 Task: Send an email with the signature Jennifer Adams with the subject Thank you for accepting our job offer and the message I would appreciate it if you could send me the updated budget report. from softage.8@softage.net to softage.2@softage.net and move the email from Sent Items to the folder Financial aid
Action: Mouse moved to (70, 138)
Screenshot: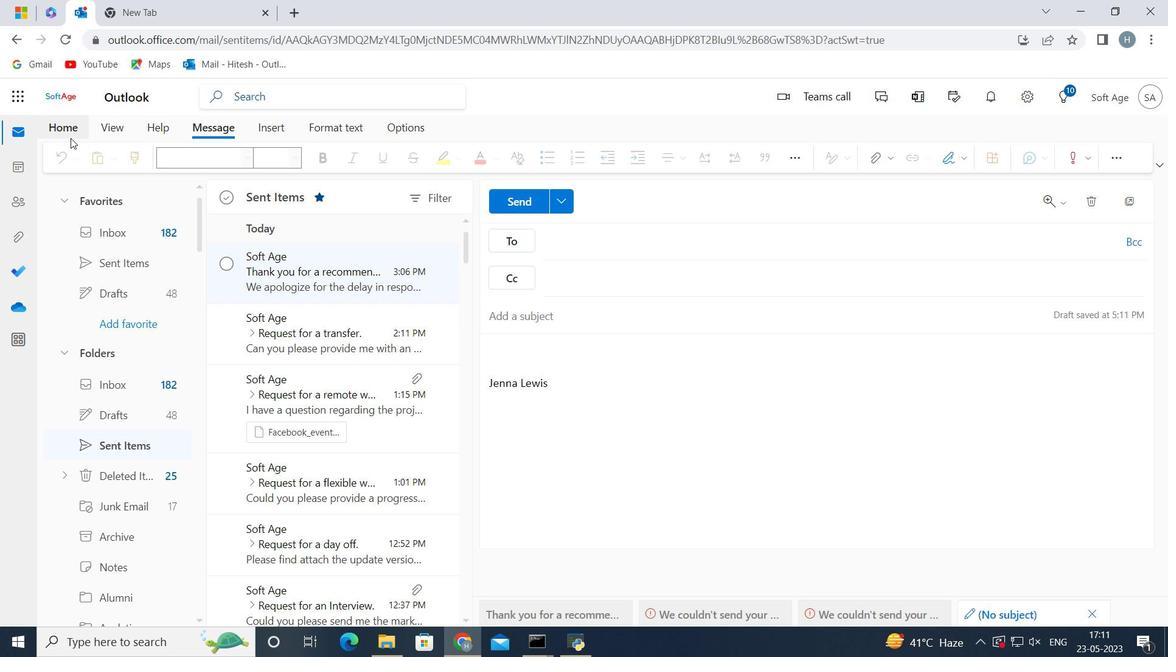 
Action: Mouse pressed left at (70, 138)
Screenshot: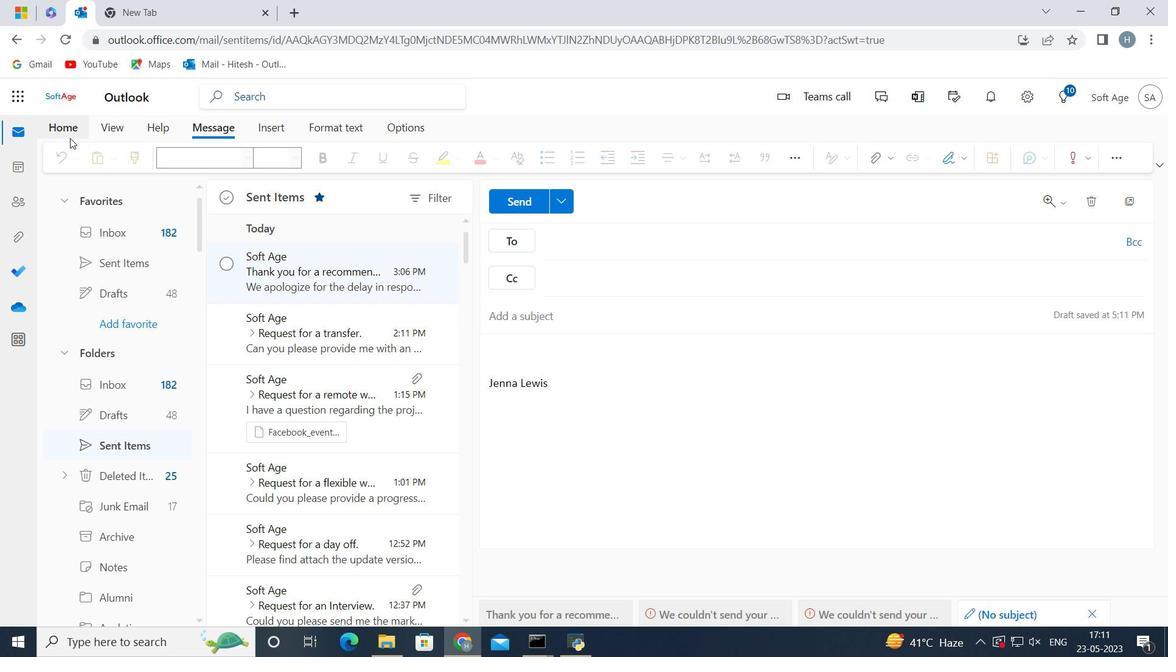 
Action: Mouse moved to (120, 160)
Screenshot: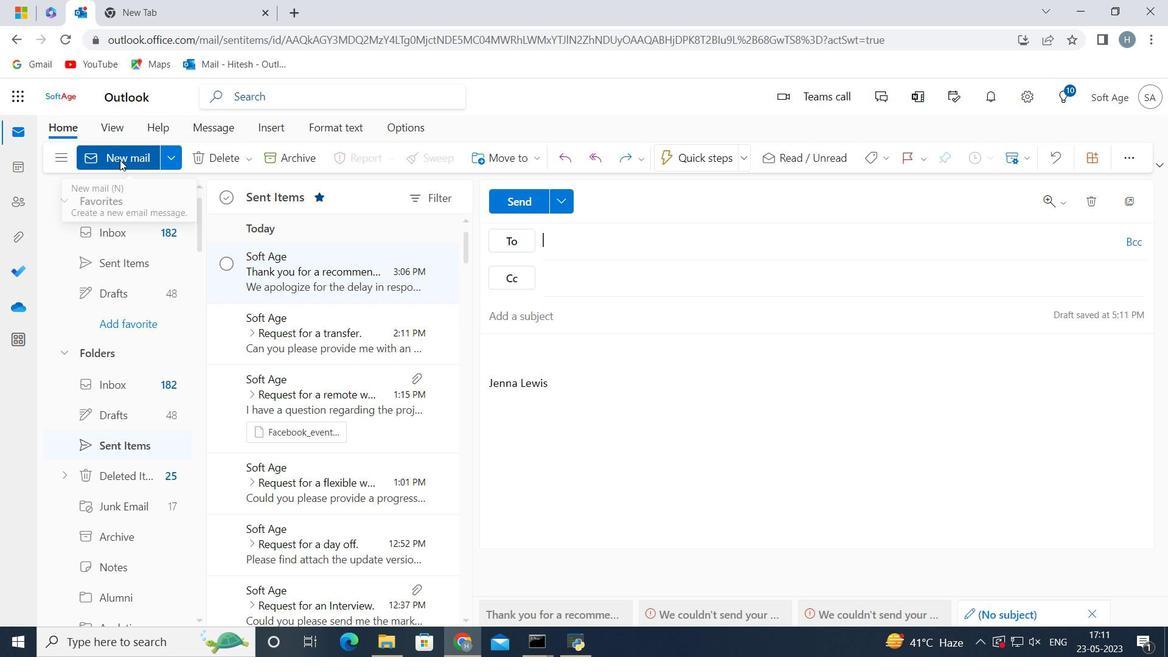 
Action: Mouse pressed left at (120, 160)
Screenshot: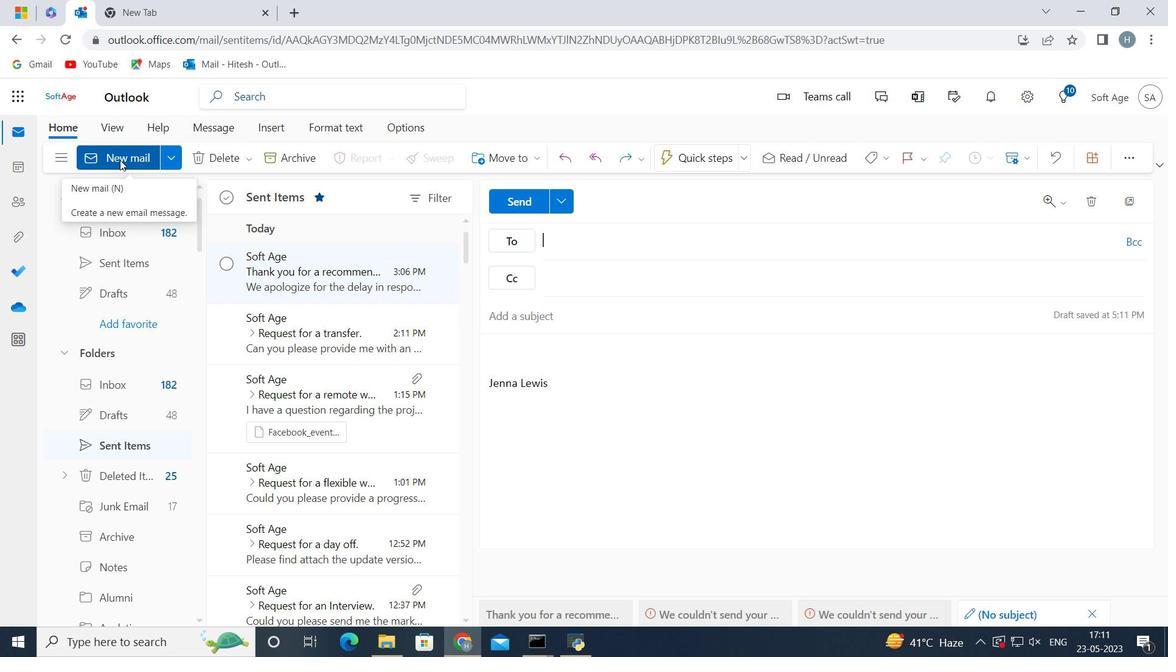 
Action: Mouse moved to (956, 160)
Screenshot: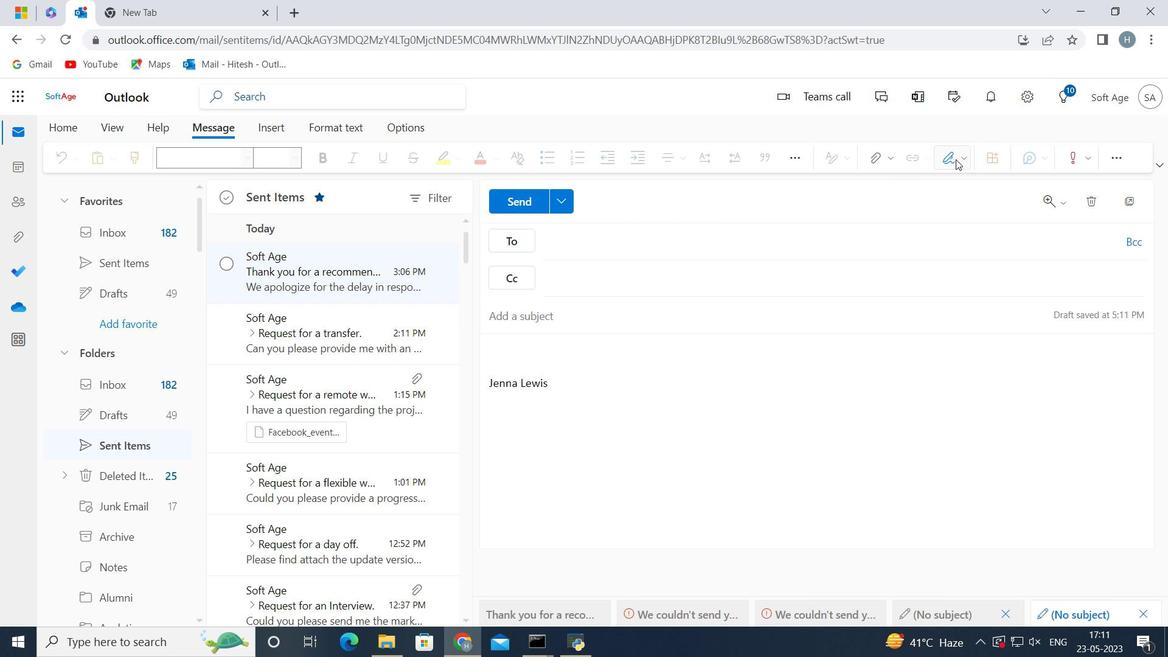 
Action: Mouse pressed left at (956, 160)
Screenshot: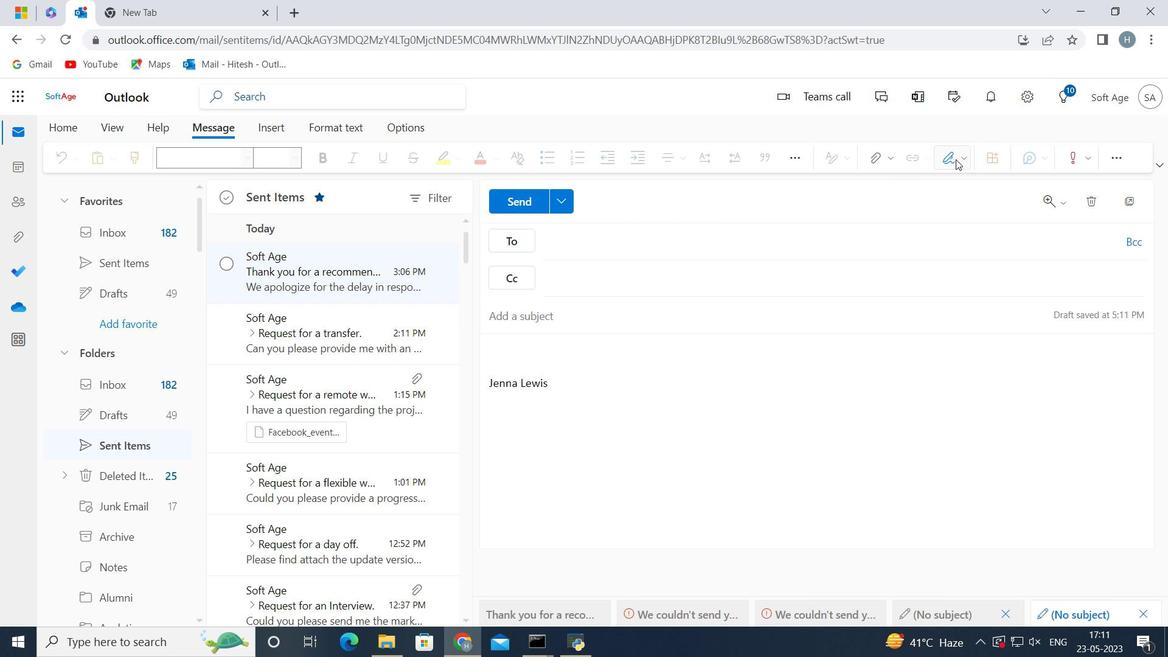 
Action: Mouse moved to (925, 220)
Screenshot: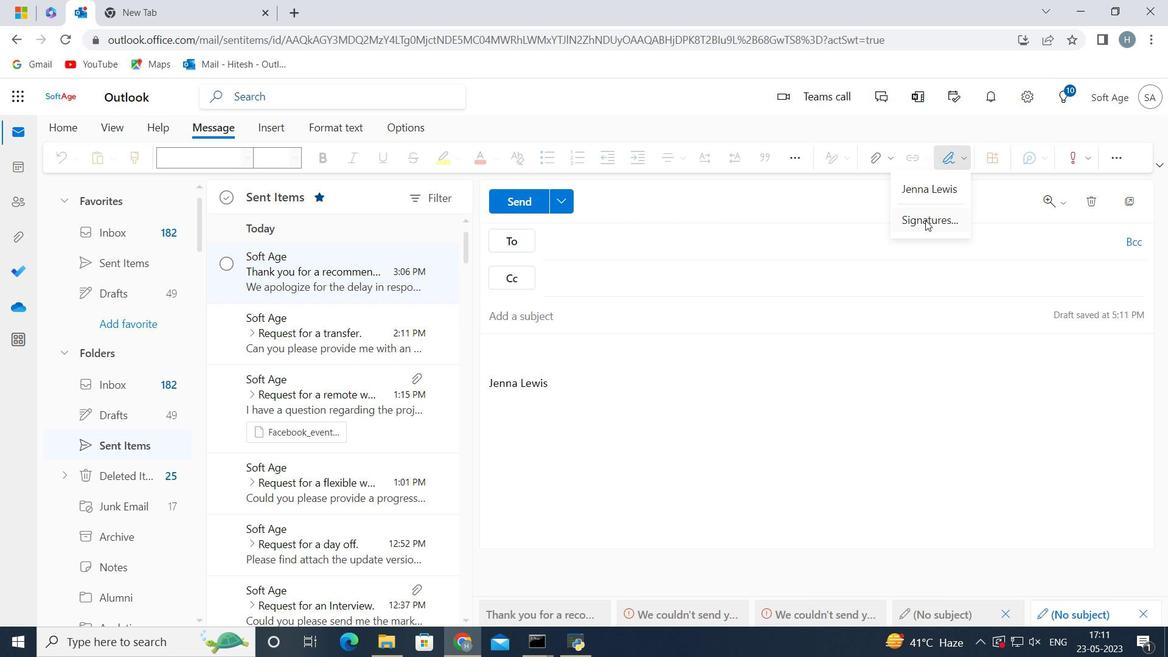 
Action: Mouse pressed left at (925, 220)
Screenshot: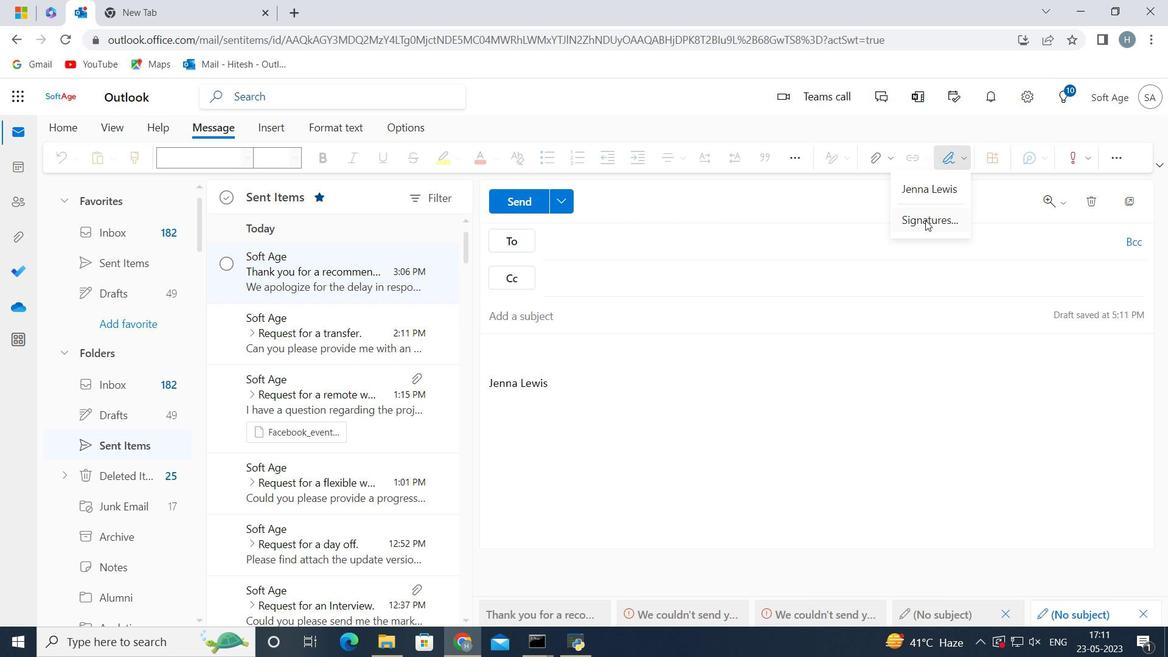 
Action: Mouse moved to (895, 276)
Screenshot: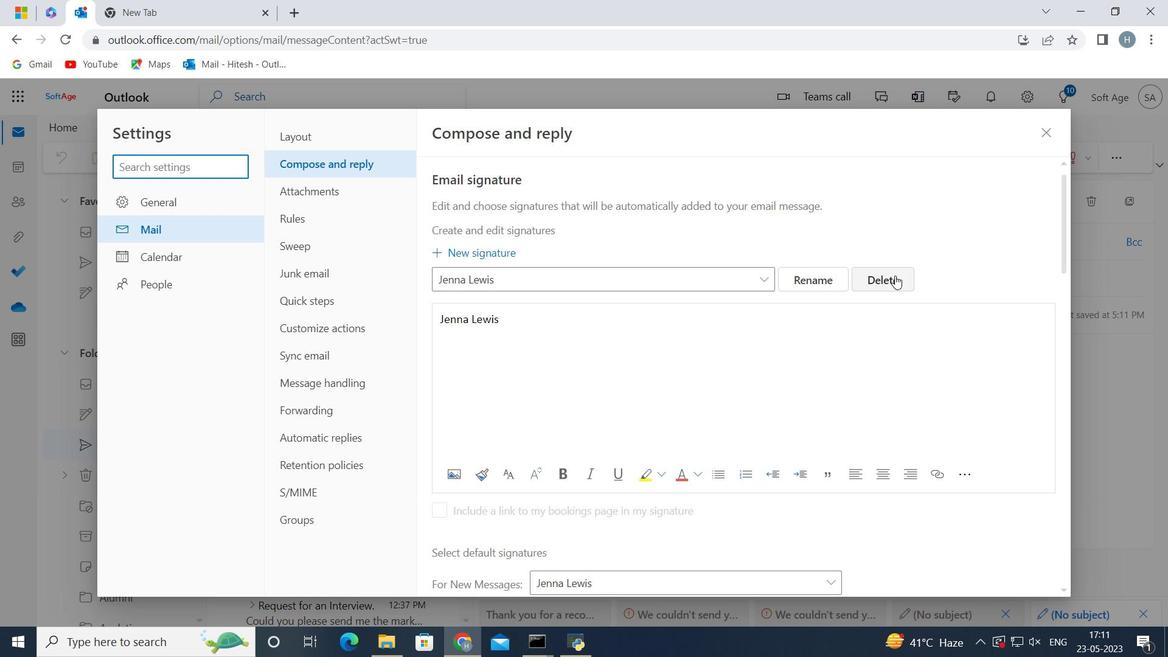 
Action: Mouse pressed left at (895, 276)
Screenshot: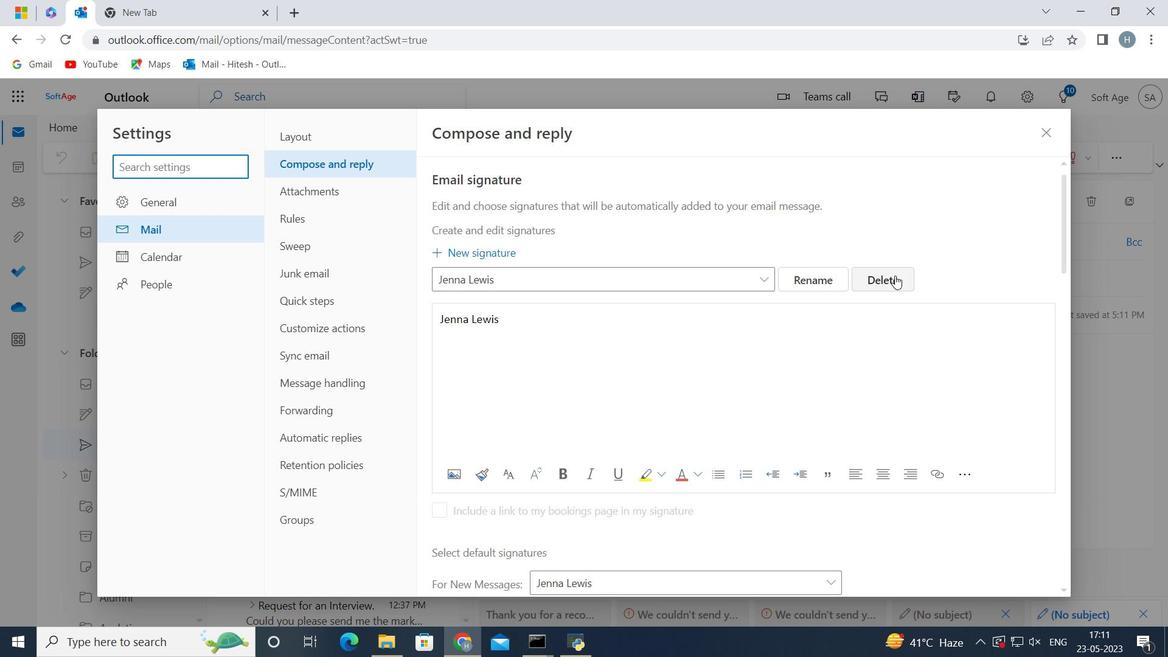 
Action: Mouse moved to (759, 277)
Screenshot: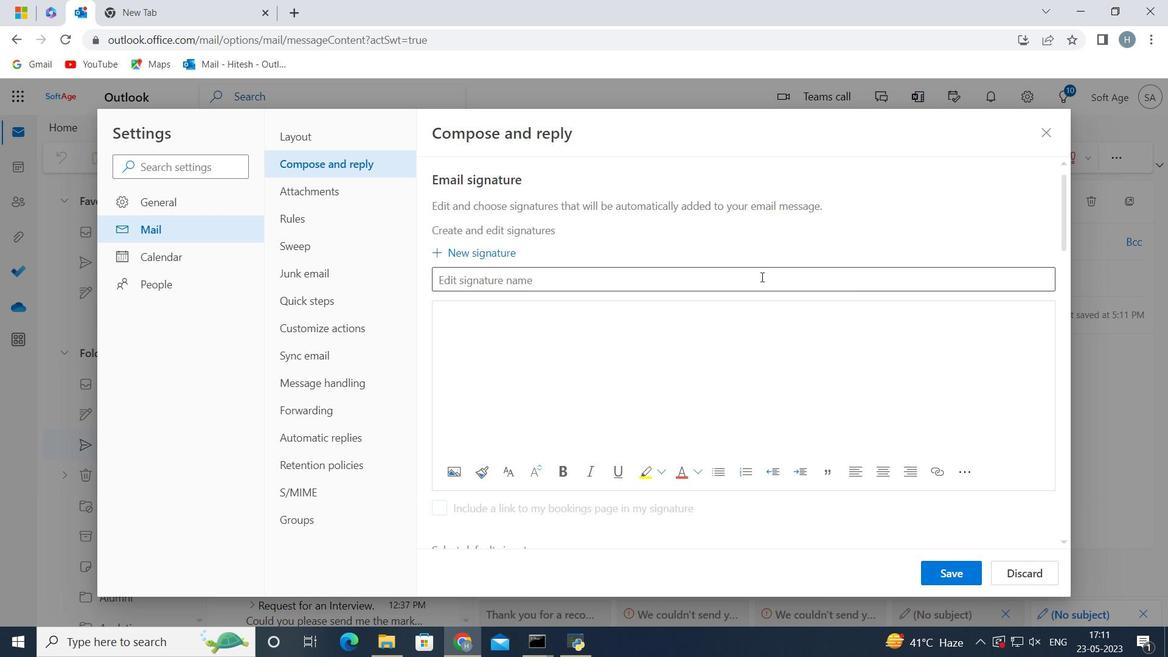 
Action: Mouse pressed left at (759, 277)
Screenshot: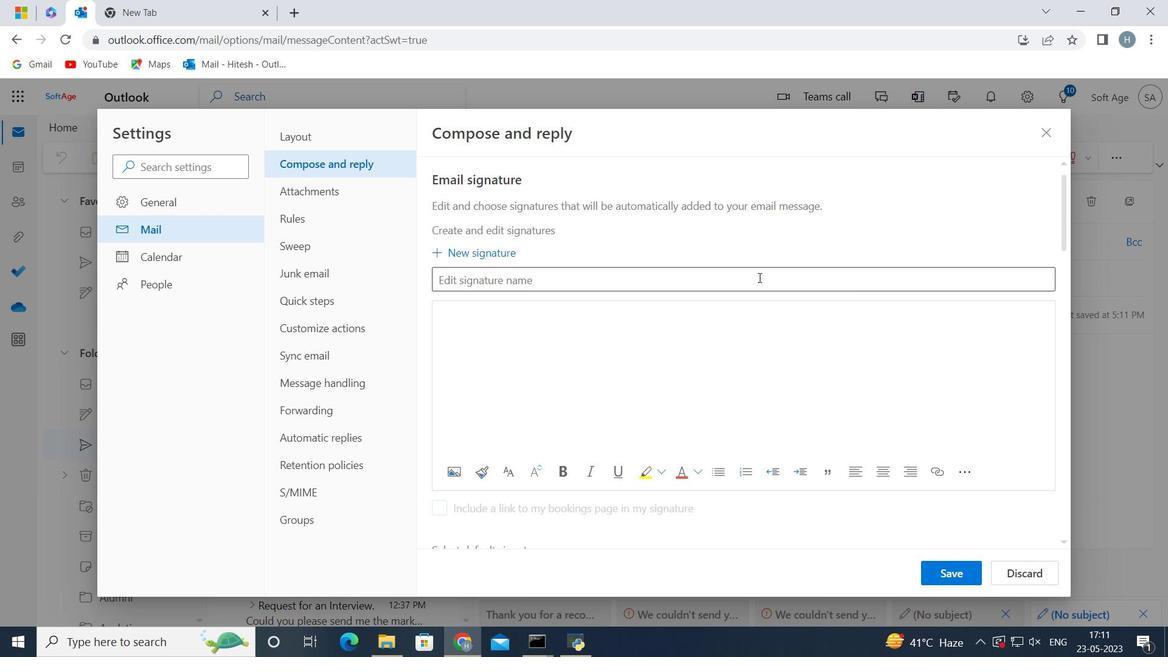 
Action: Mouse moved to (753, 280)
Screenshot: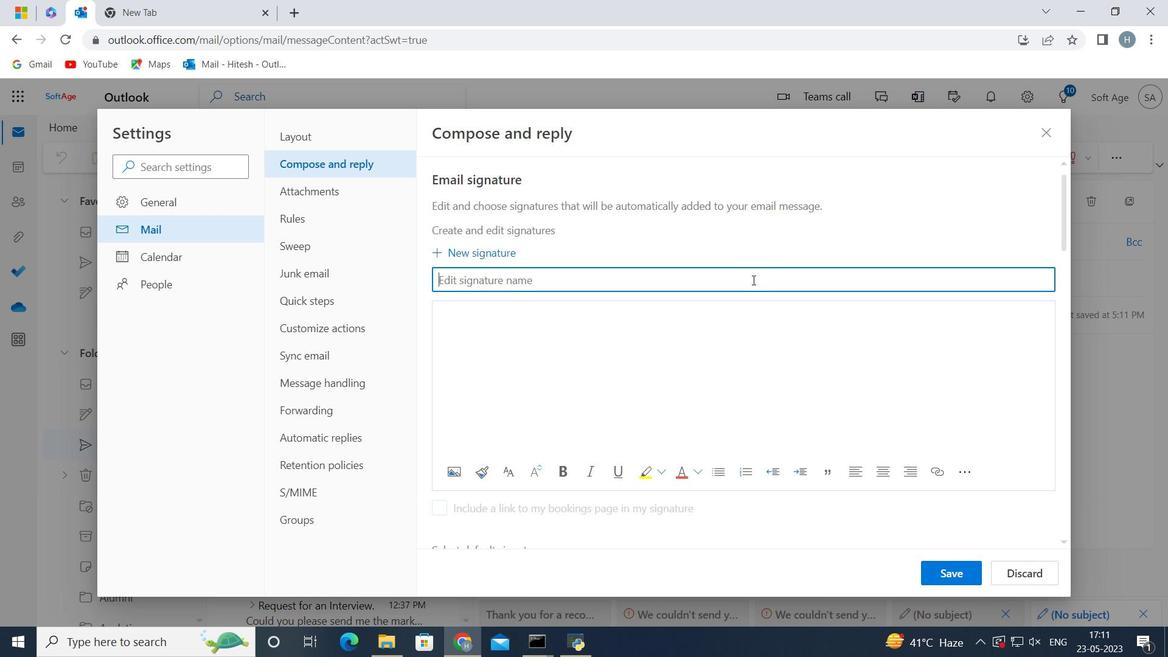 
Action: Key pressed <Key.shift><Key.shift><Key.shift>Jennifer<Key.space><Key.shift>Adams
Screenshot: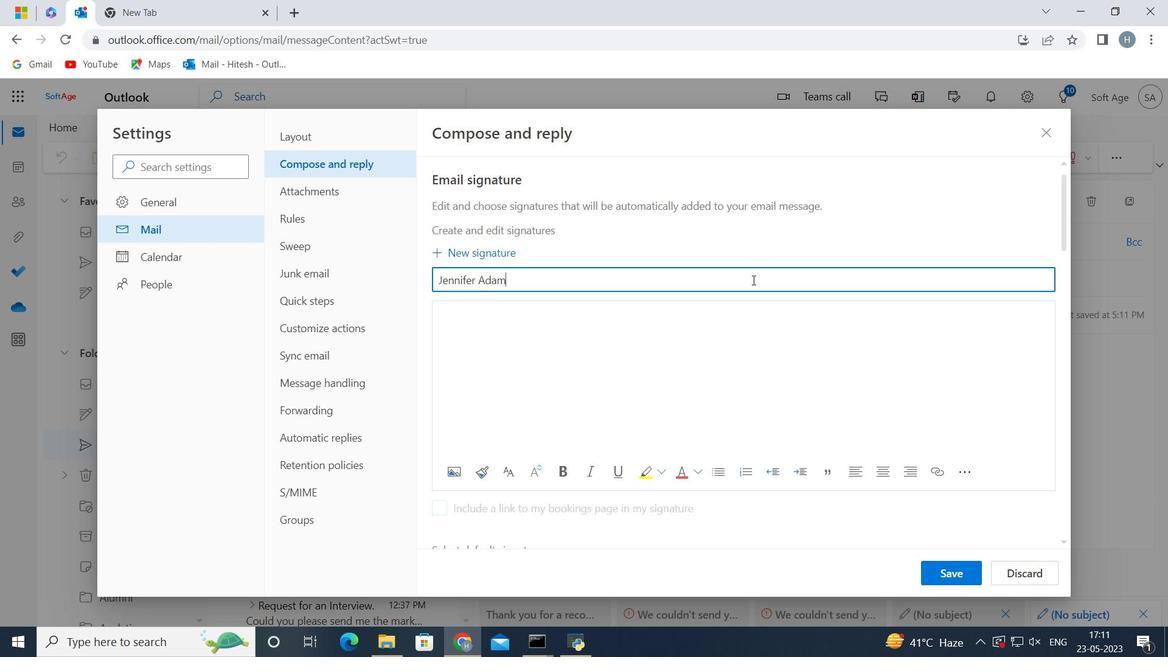 
Action: Mouse moved to (753, 280)
Screenshot: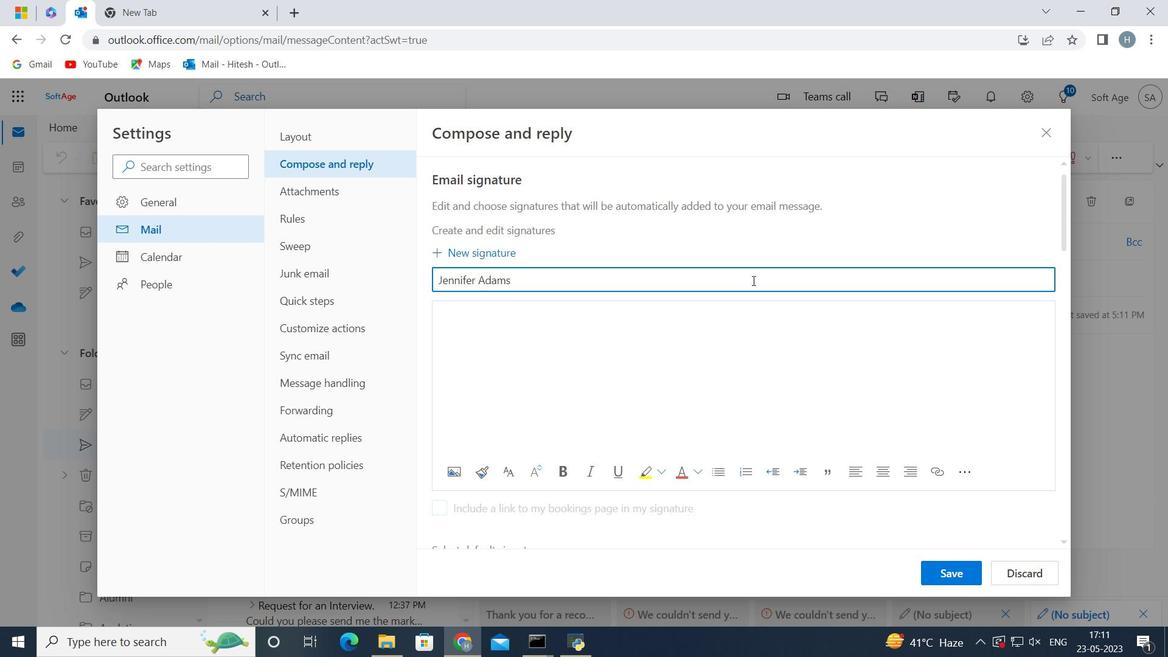 
Action: Key pressed <Key.space>
Screenshot: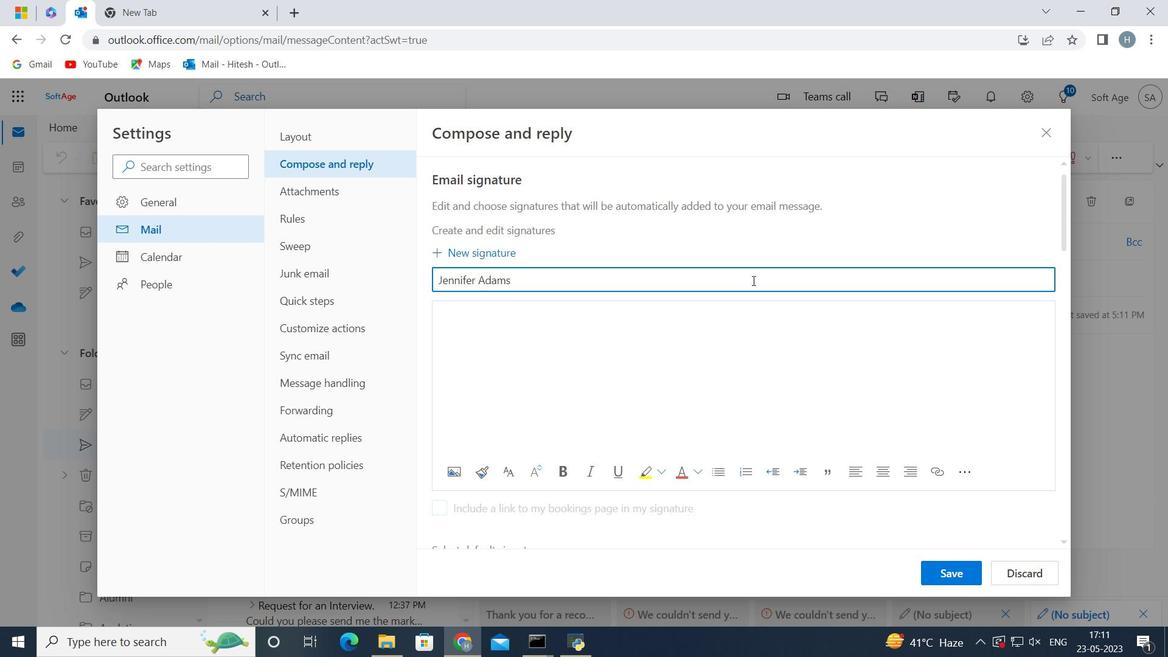 
Action: Mouse moved to (549, 334)
Screenshot: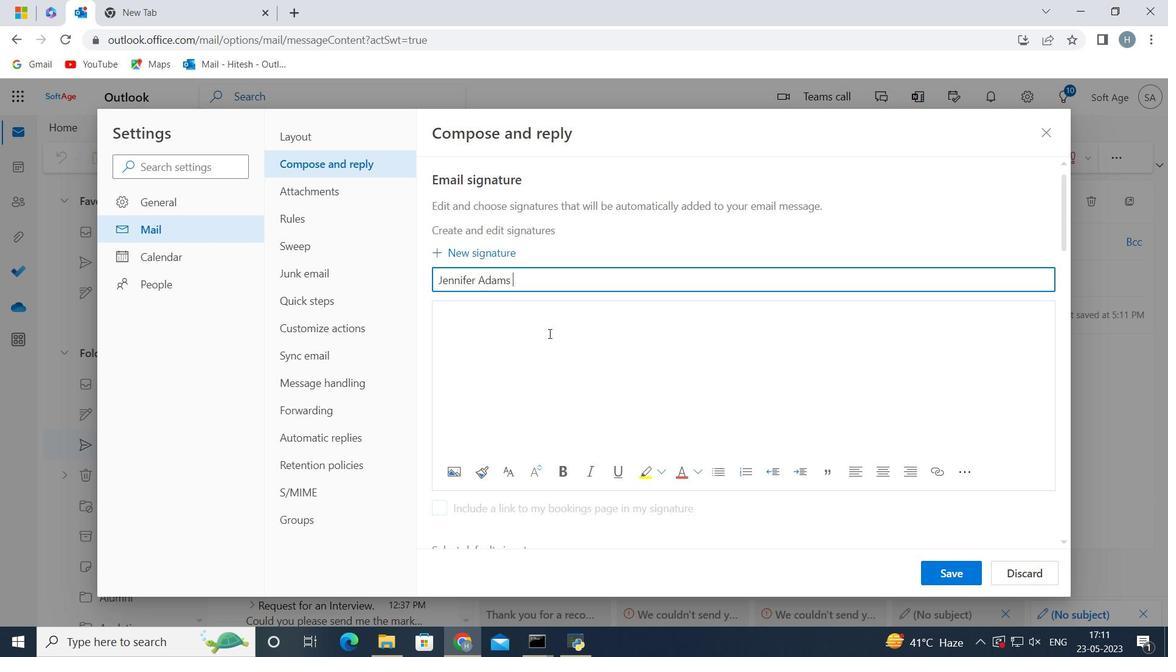 
Action: Mouse pressed left at (549, 334)
Screenshot: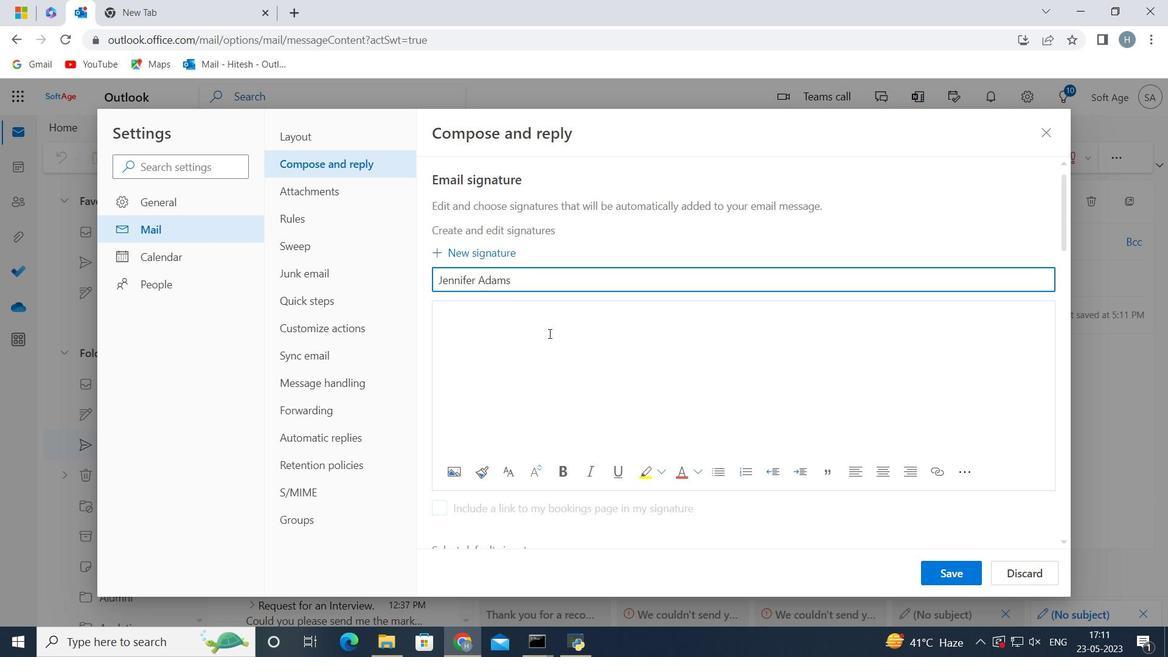 
Action: Key pressed <Key.shift_r><Key.shift_r>Jennifer<Key.space><Key.shift>Adams<Key.space>
Screenshot: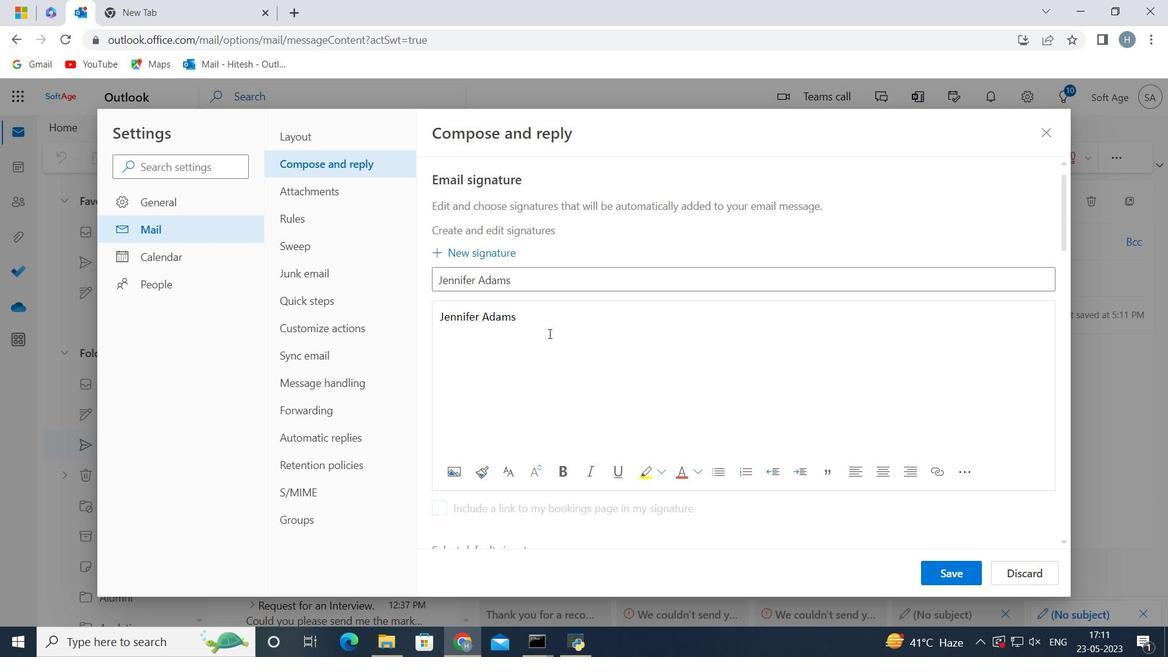 
Action: Mouse moved to (949, 574)
Screenshot: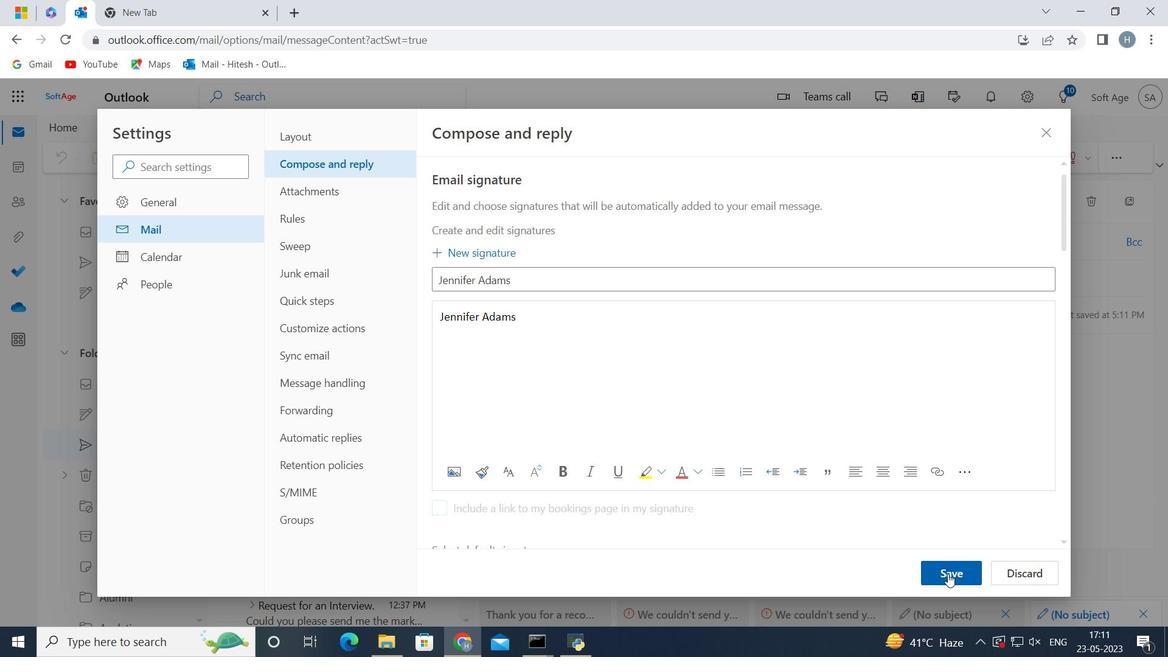 
Action: Mouse pressed left at (949, 574)
Screenshot: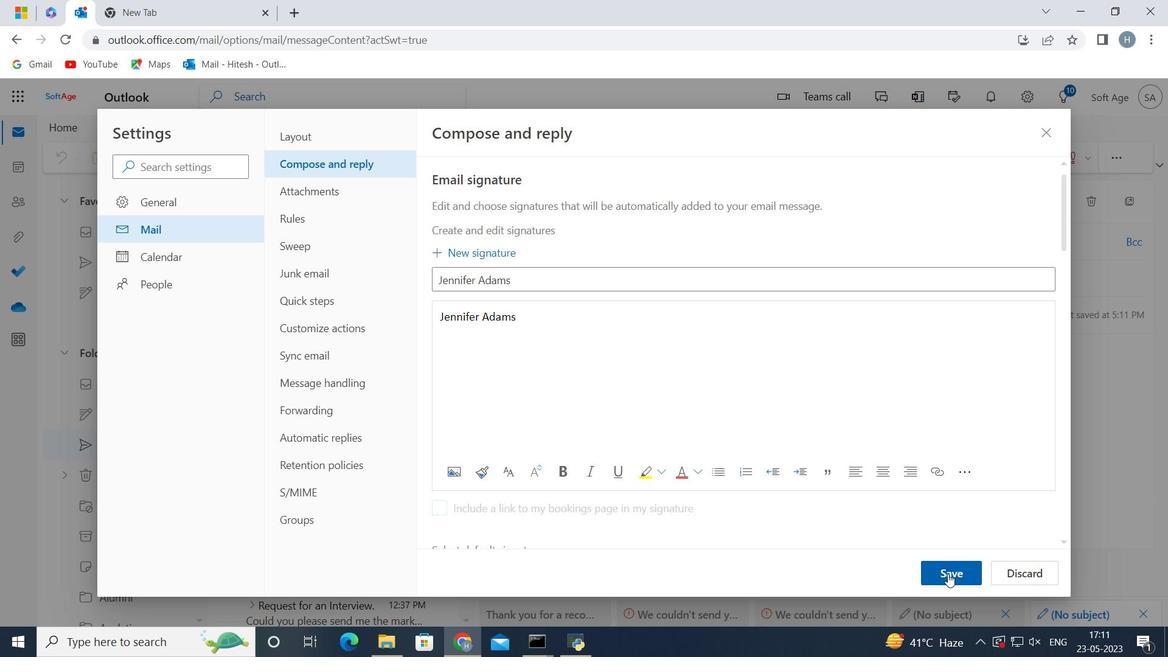 
Action: Mouse moved to (869, 387)
Screenshot: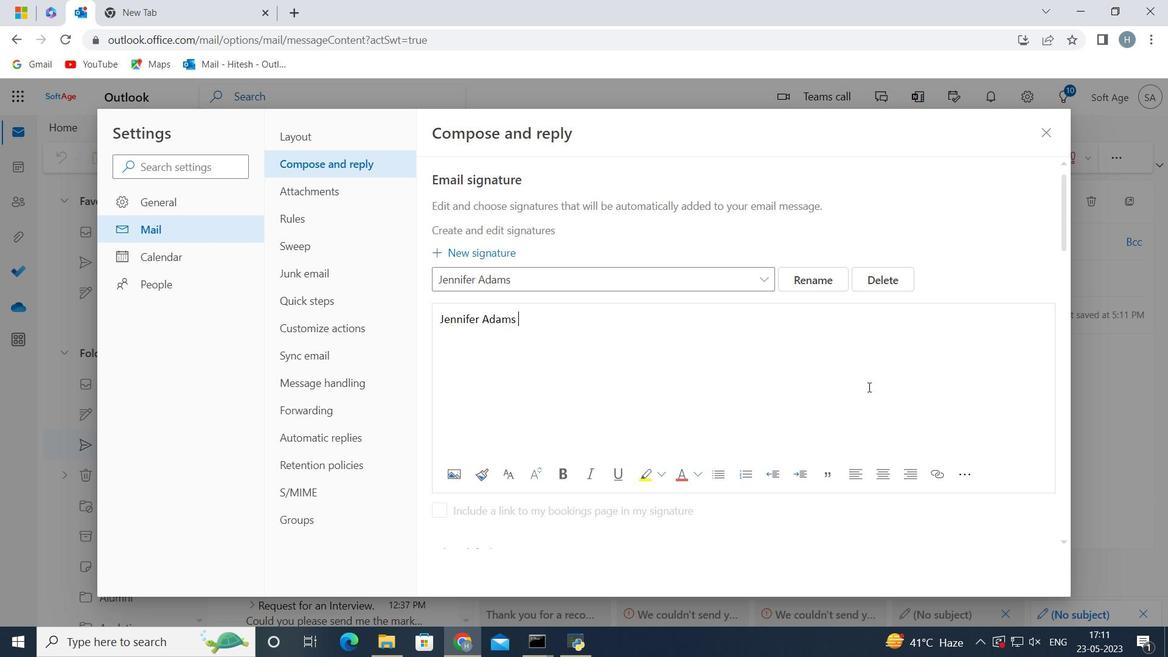 
Action: Mouse scrolled (869, 386) with delta (0, 0)
Screenshot: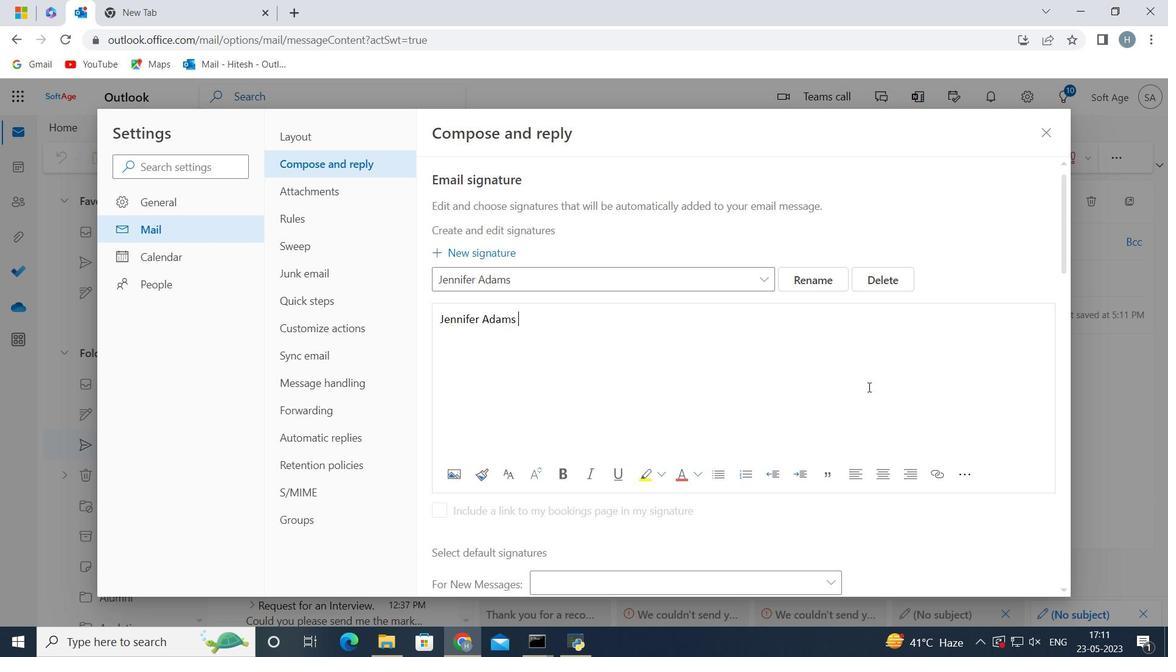 
Action: Mouse moved to (847, 353)
Screenshot: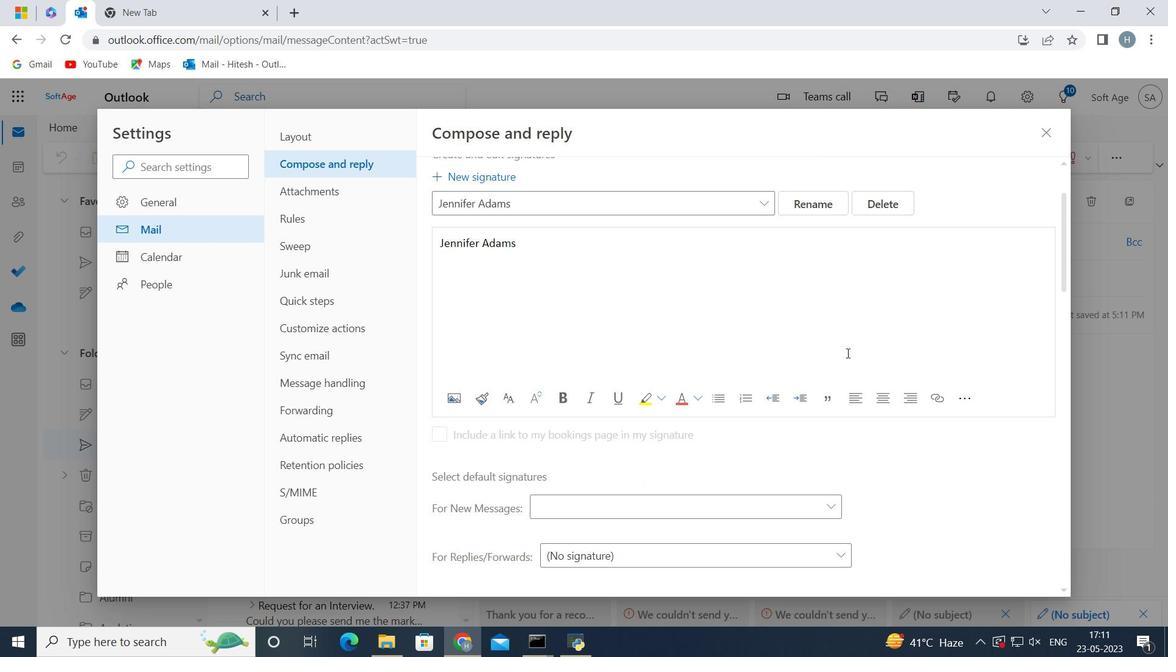 
Action: Mouse scrolled (847, 352) with delta (0, 0)
Screenshot: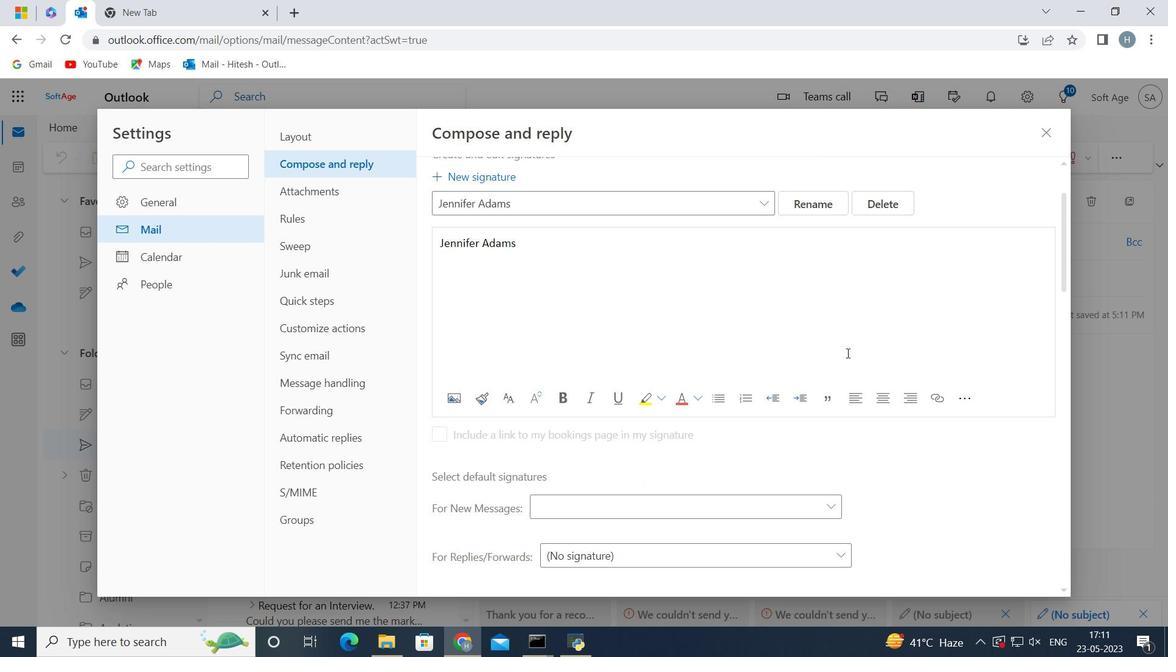 
Action: Mouse moved to (848, 351)
Screenshot: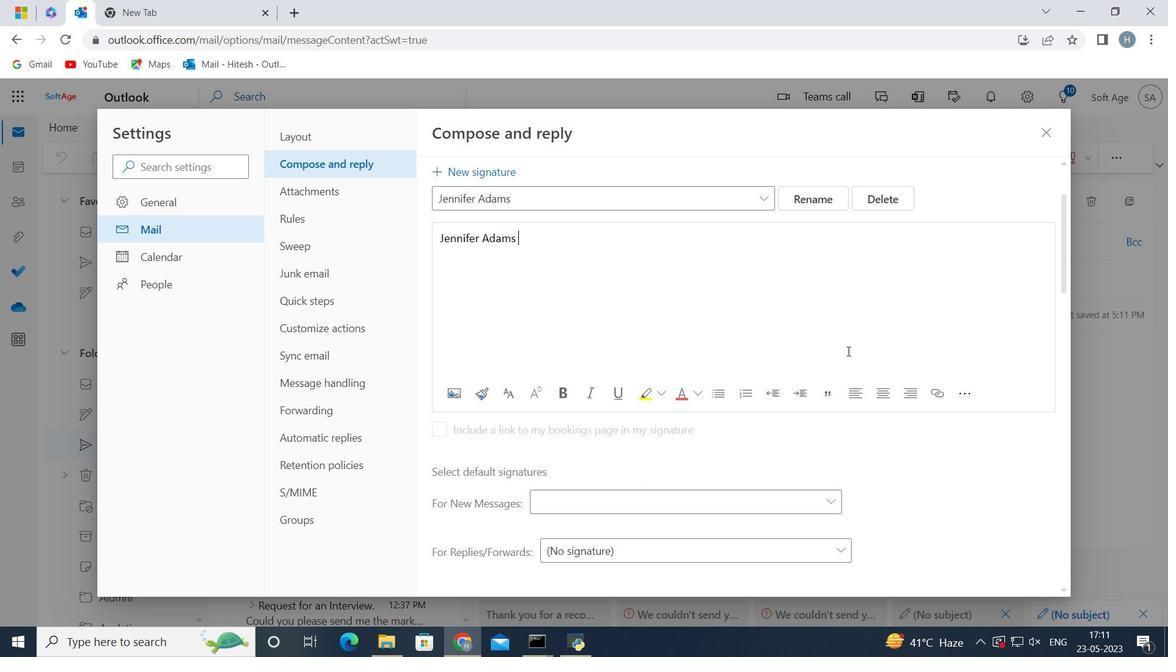 
Action: Mouse scrolled (848, 350) with delta (0, 0)
Screenshot: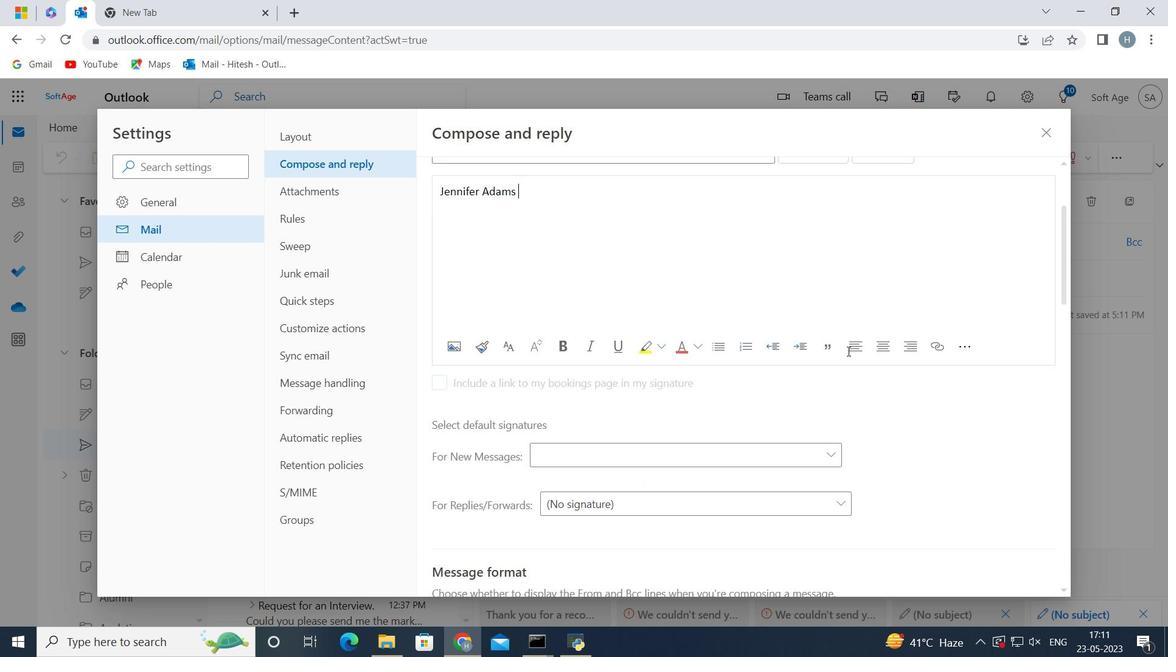 
Action: Mouse moved to (821, 350)
Screenshot: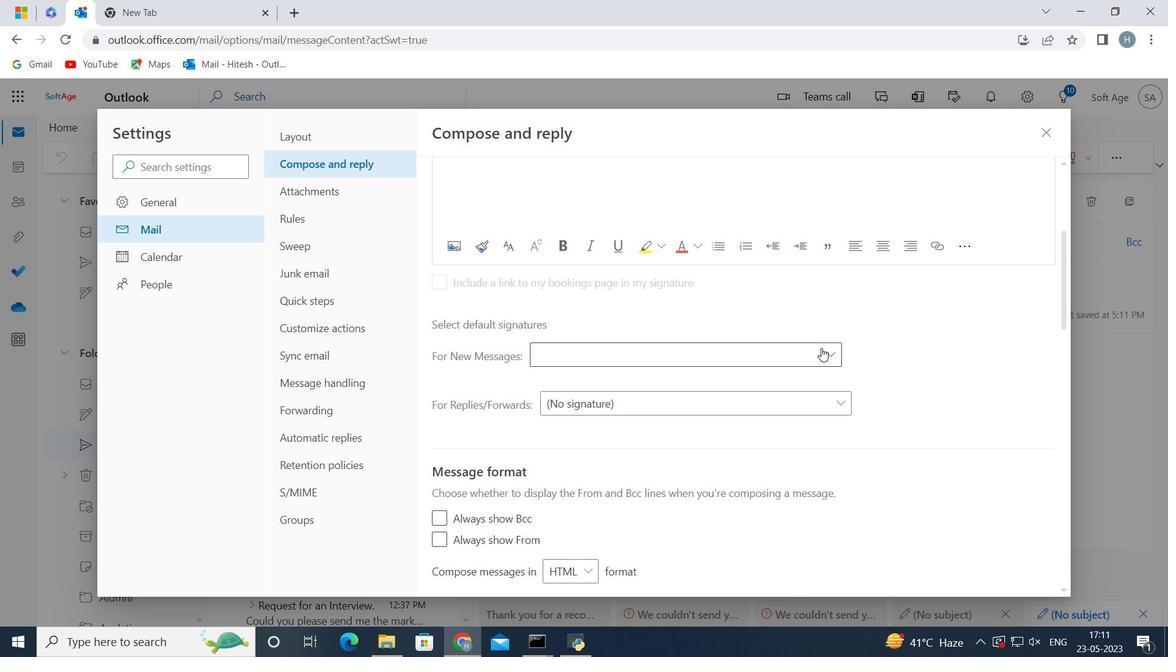 
Action: Mouse pressed left at (821, 350)
Screenshot: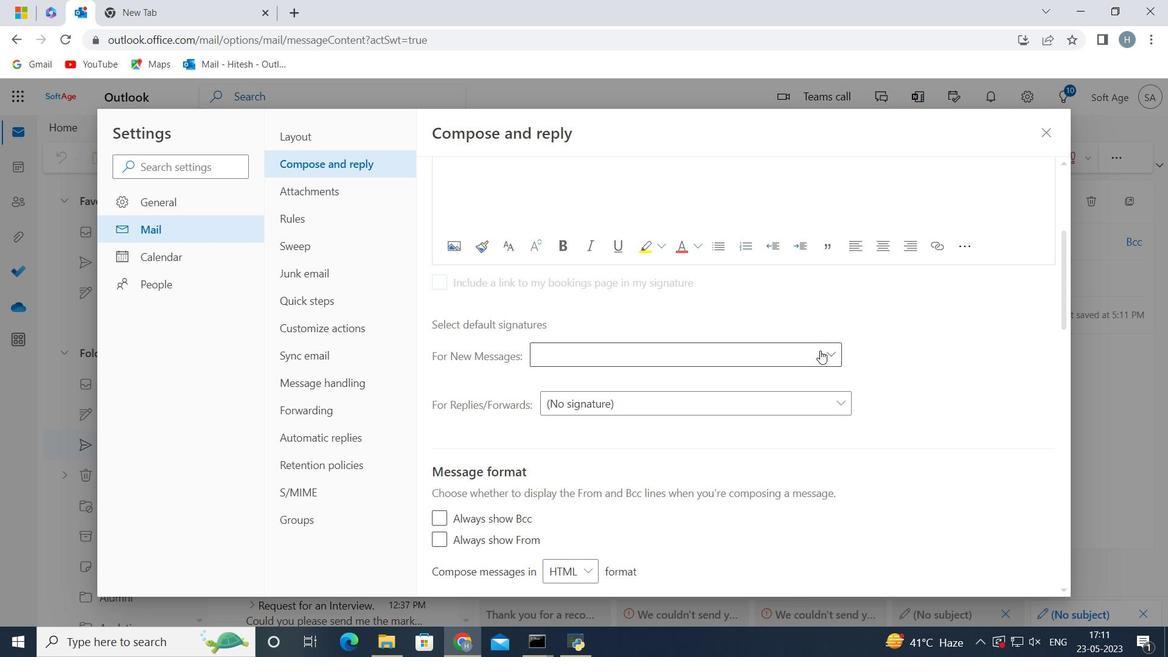 
Action: Mouse moved to (780, 399)
Screenshot: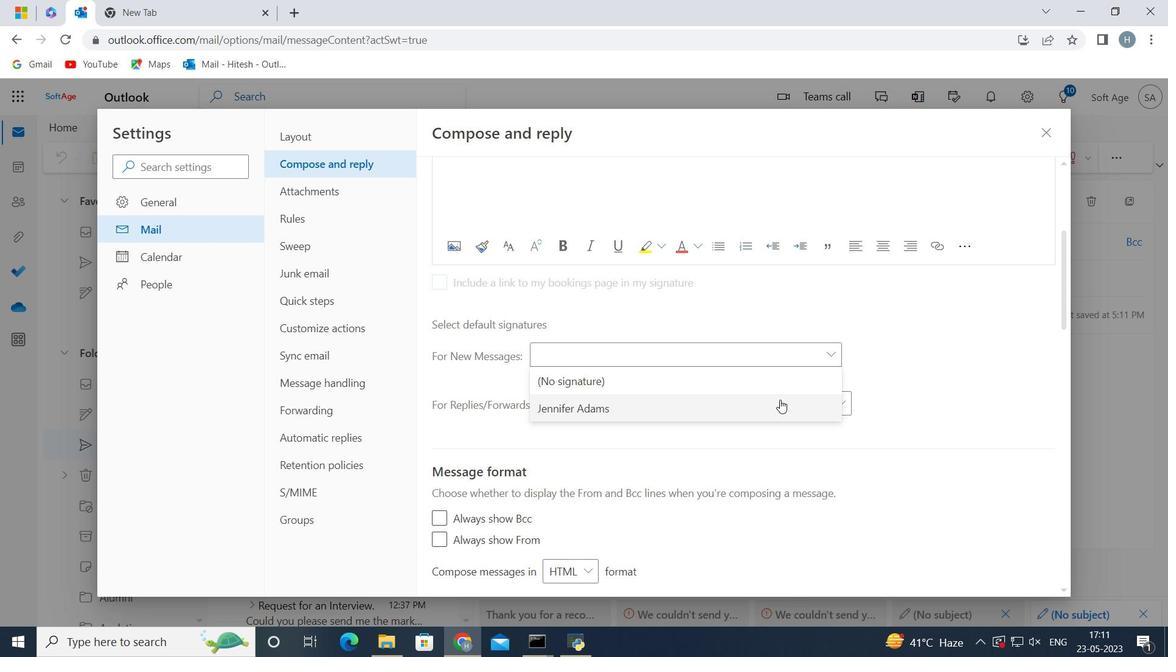 
Action: Mouse pressed left at (780, 399)
Screenshot: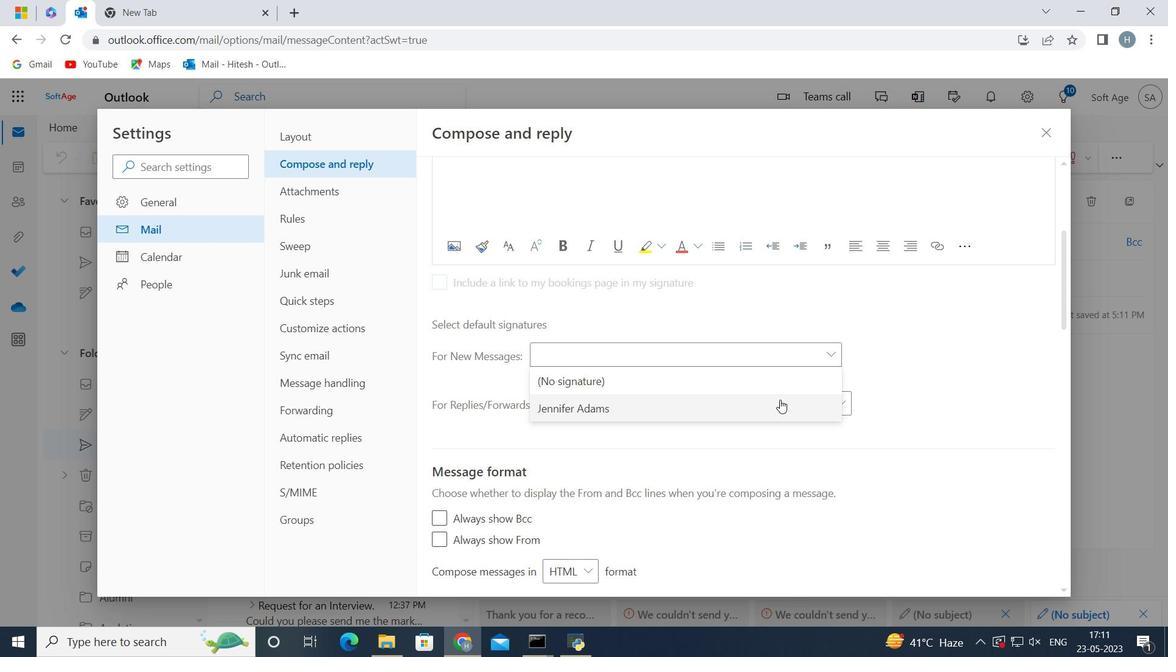 
Action: Mouse moved to (960, 570)
Screenshot: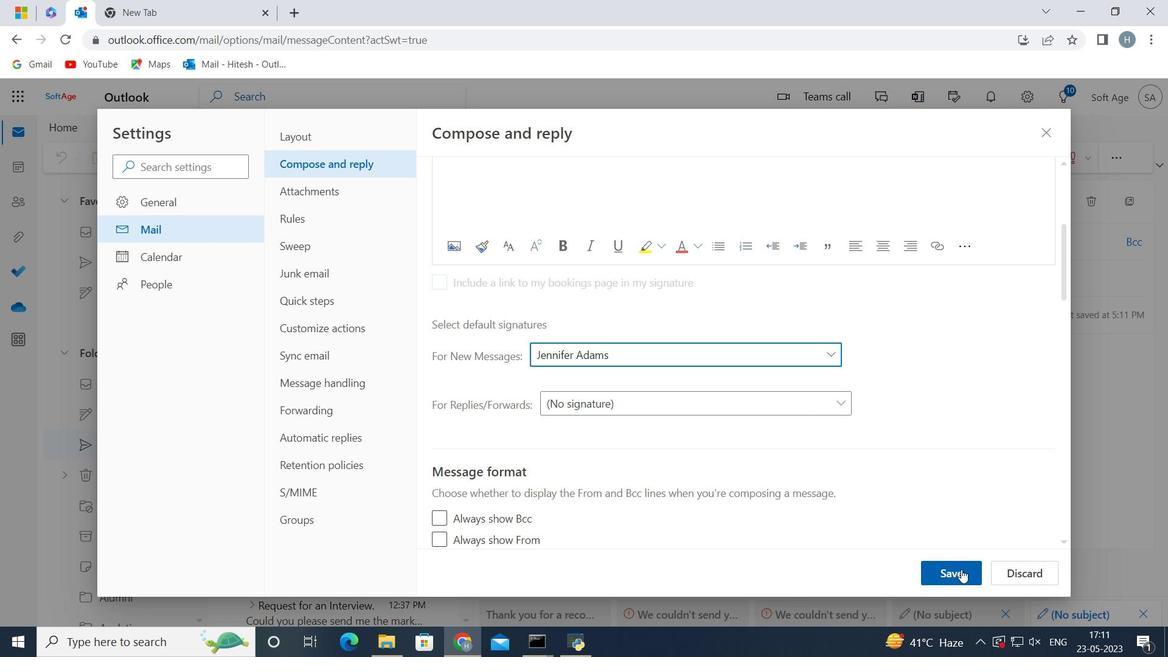
Action: Mouse pressed left at (960, 570)
Screenshot: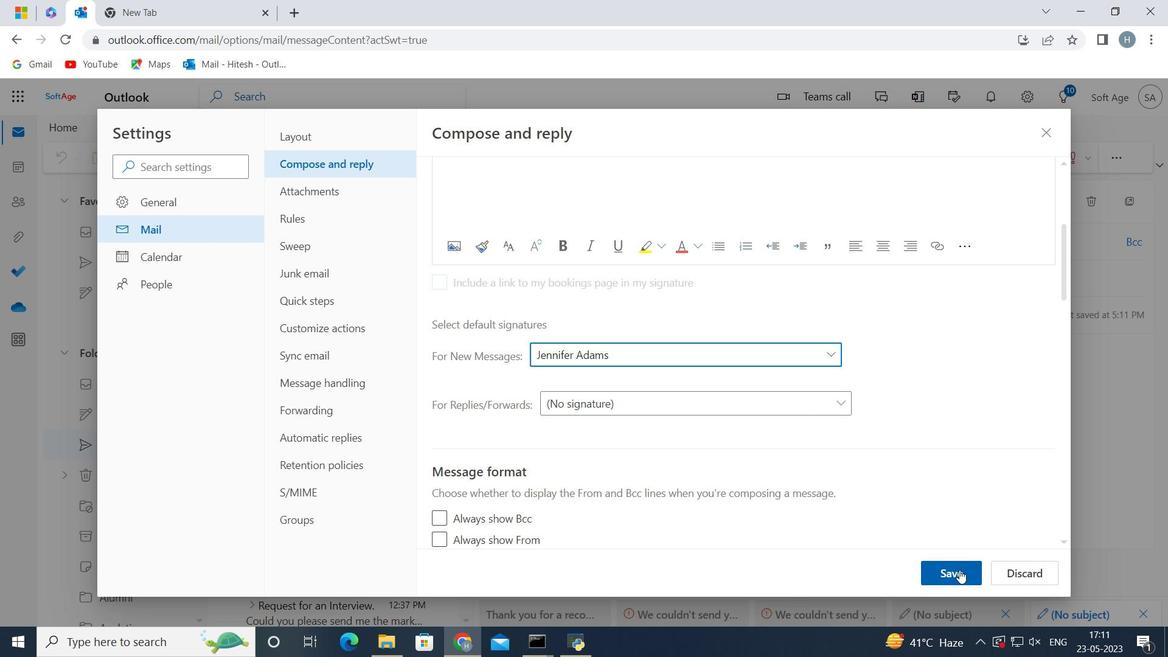 
Action: Mouse moved to (1045, 135)
Screenshot: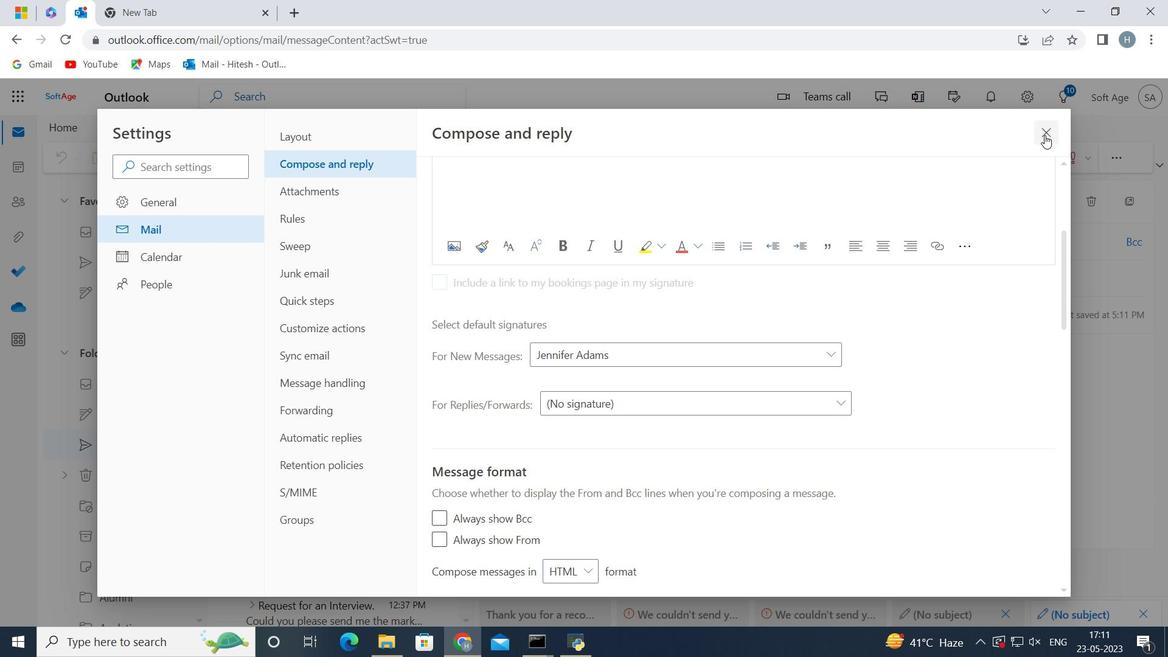 
Action: Mouse pressed left at (1045, 135)
Screenshot: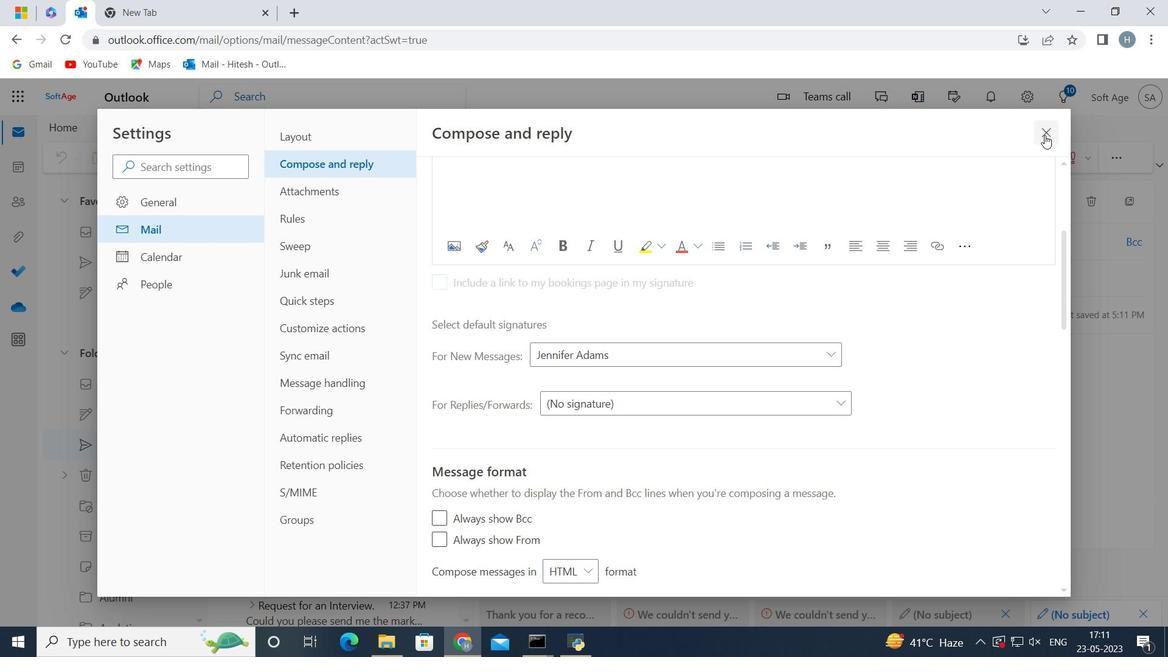 
Action: Mouse moved to (589, 316)
Screenshot: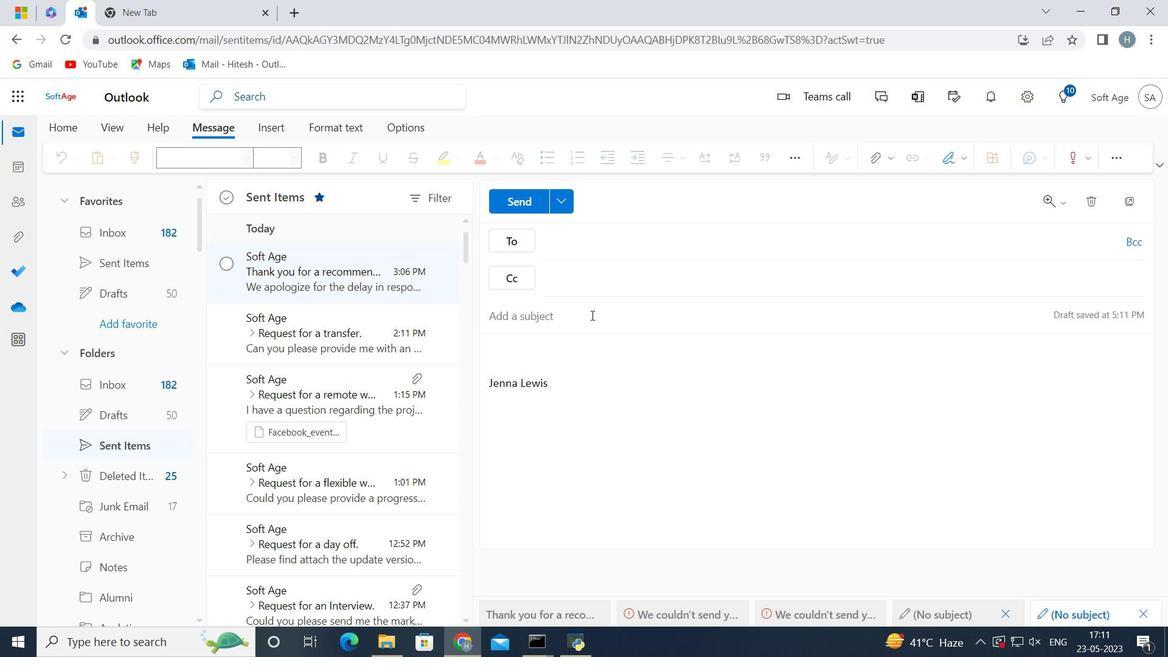 
Action: Mouse pressed left at (589, 316)
Screenshot: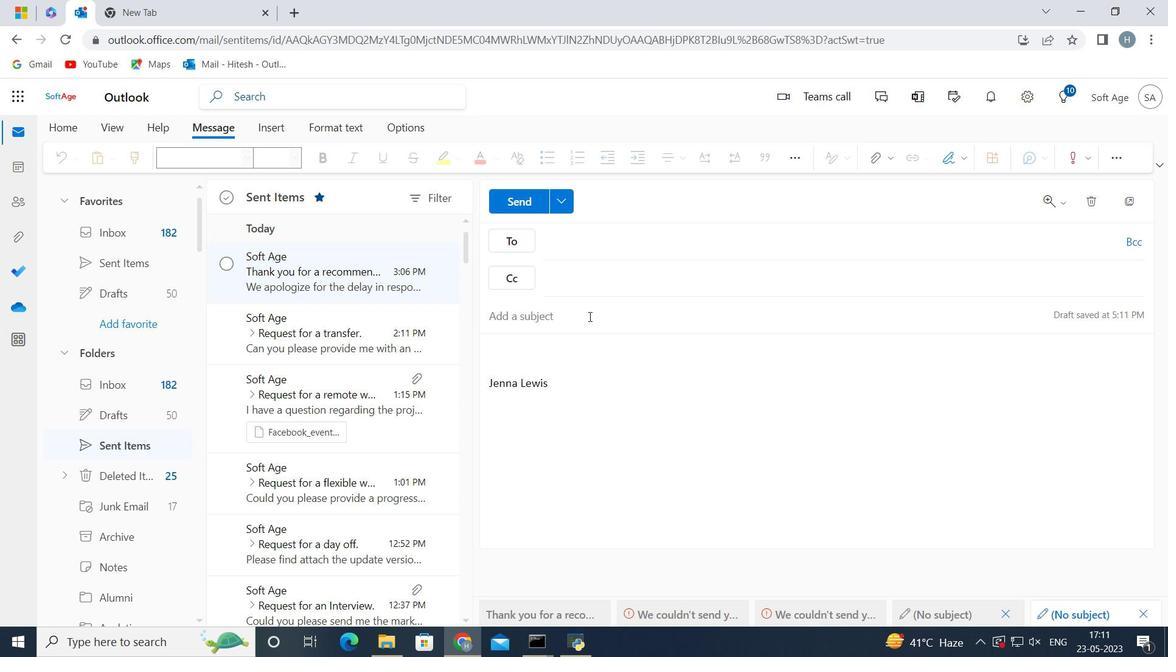 
Action: Key pressed <Key.shift><Key.shift><Key.shift><Key.shift><Key.shift>Thank<Key.space>you<Key.space>for<Key.space>
Screenshot: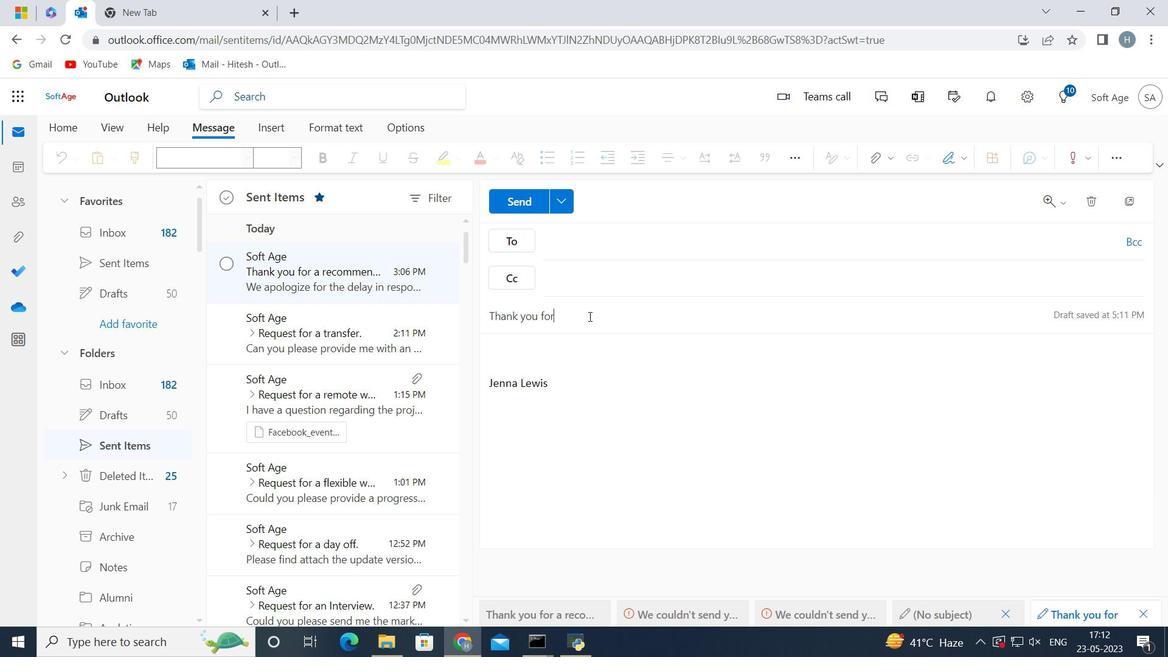 
Action: Mouse moved to (589, 317)
Screenshot: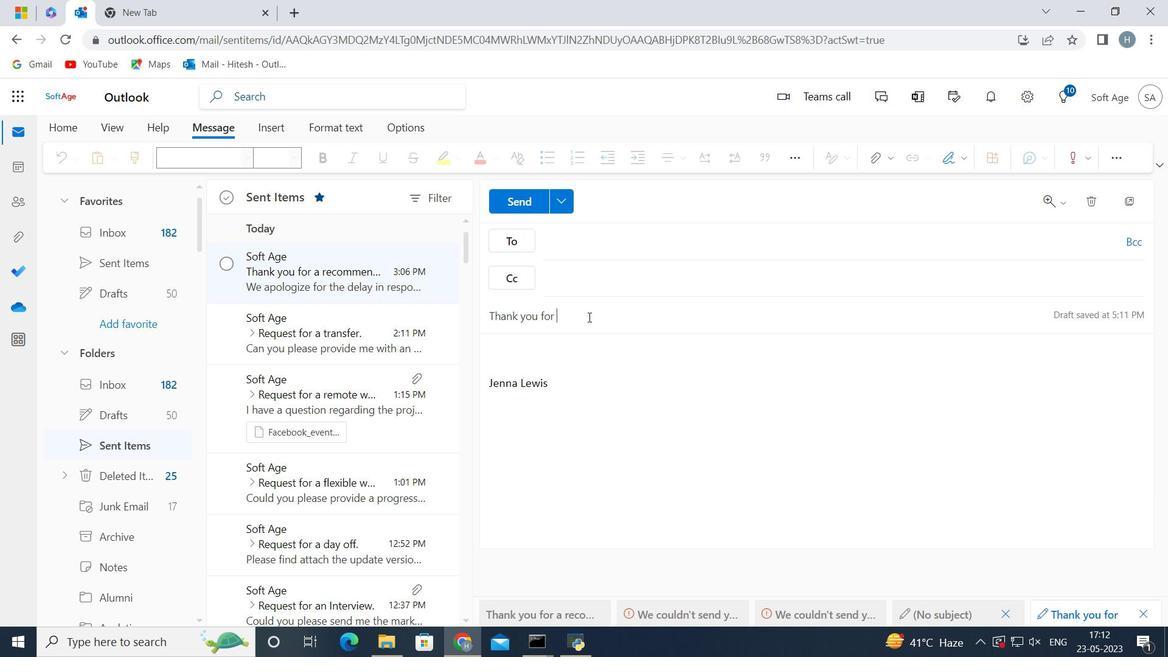 
Action: Key pressed accepting<Key.space>our<Key.space>job<Key.space>o
Screenshot: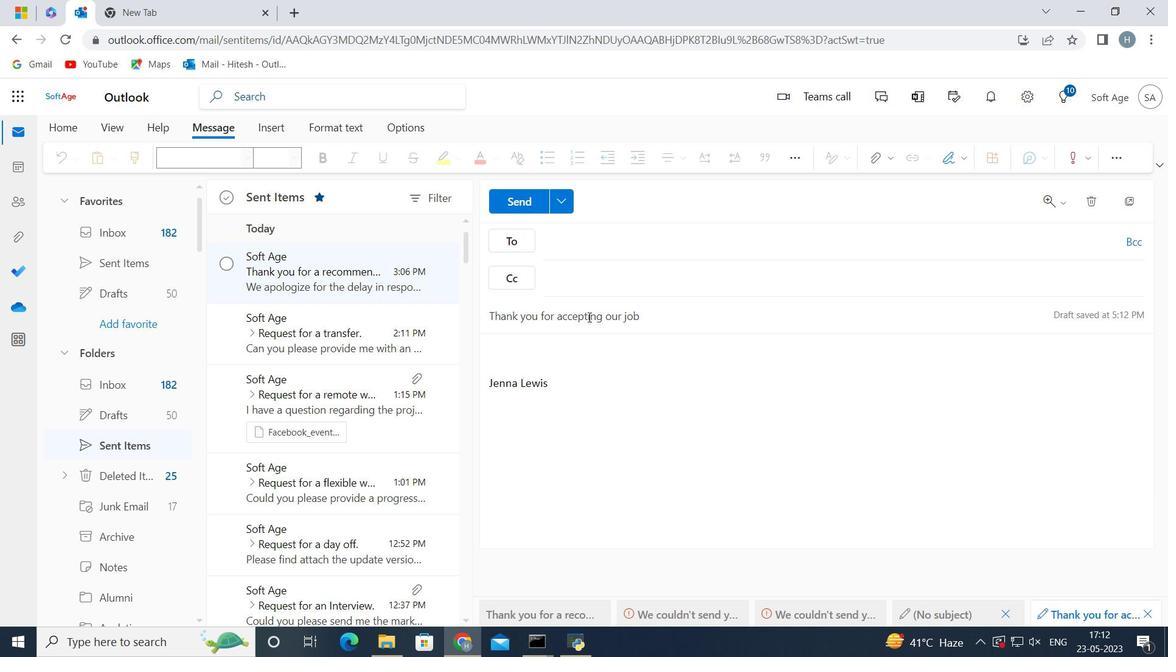 
Action: Mouse moved to (589, 317)
Screenshot: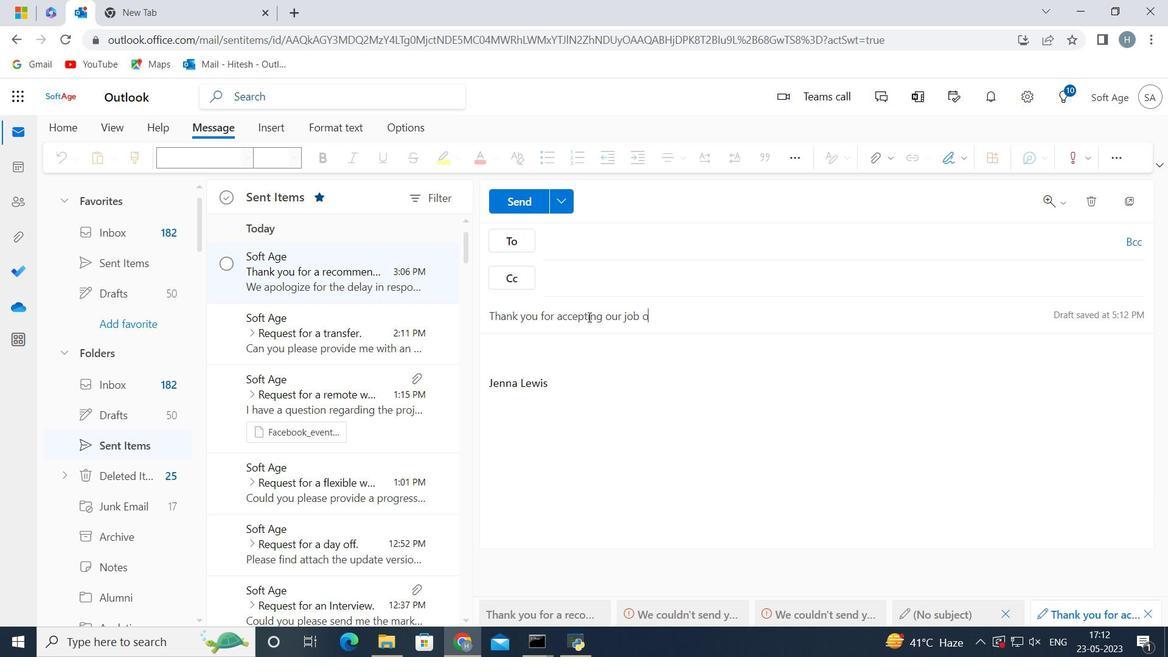 
Action: Key pressed ffer<Key.space>
Screenshot: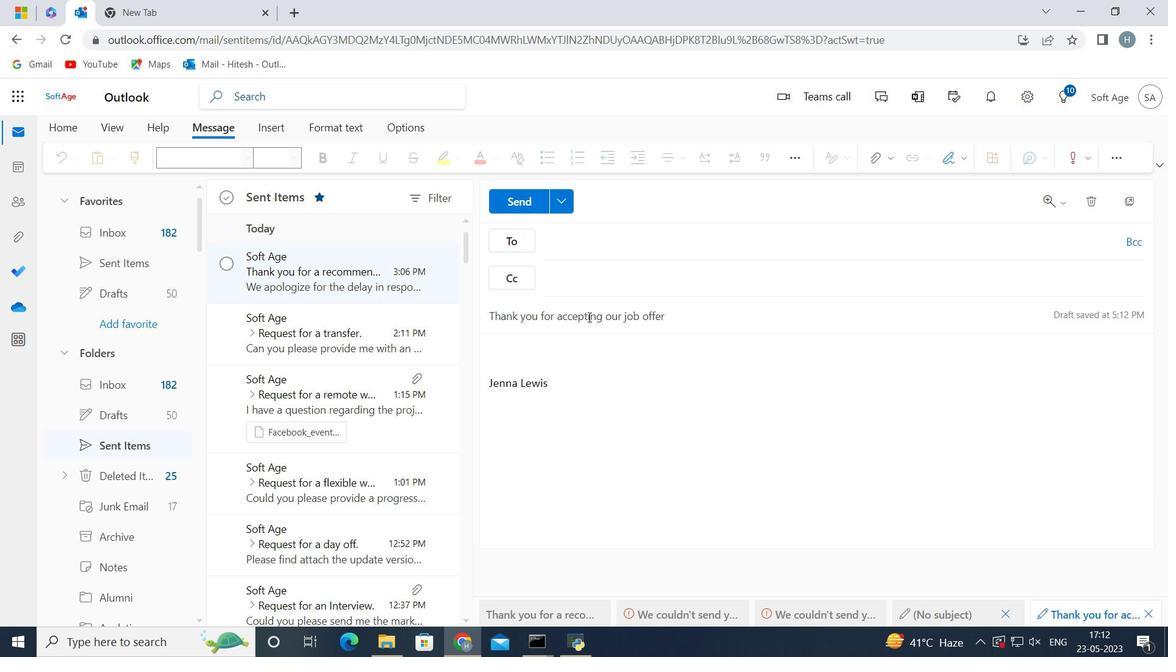 
Action: Mouse moved to (586, 385)
Screenshot: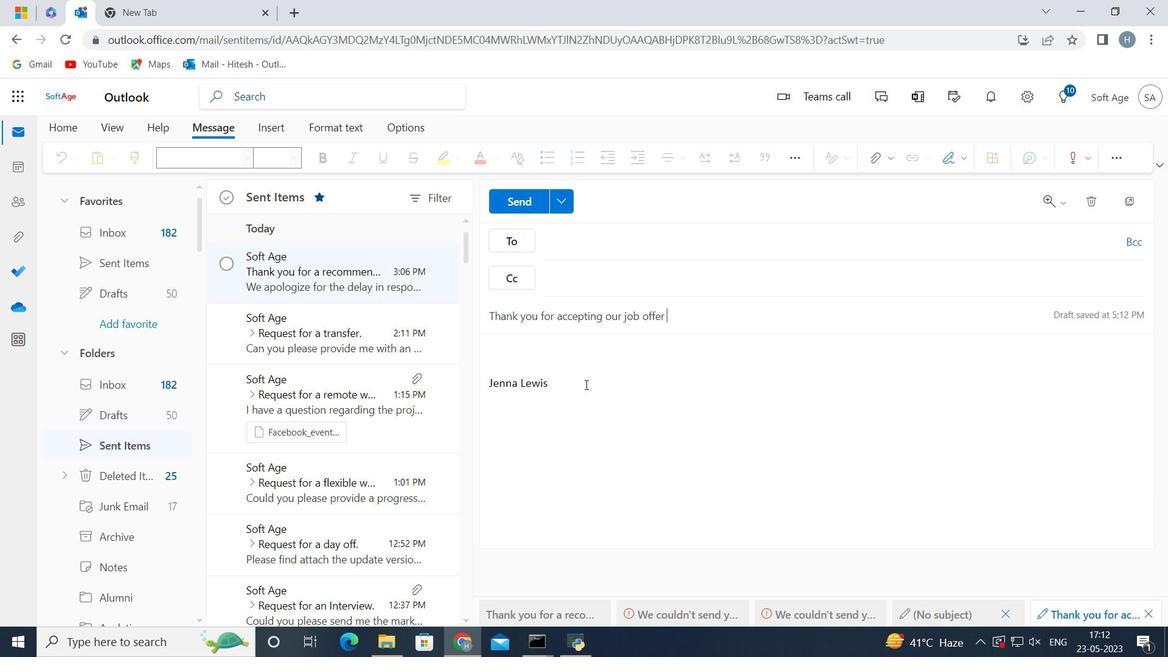 
Action: Mouse pressed left at (586, 385)
Screenshot: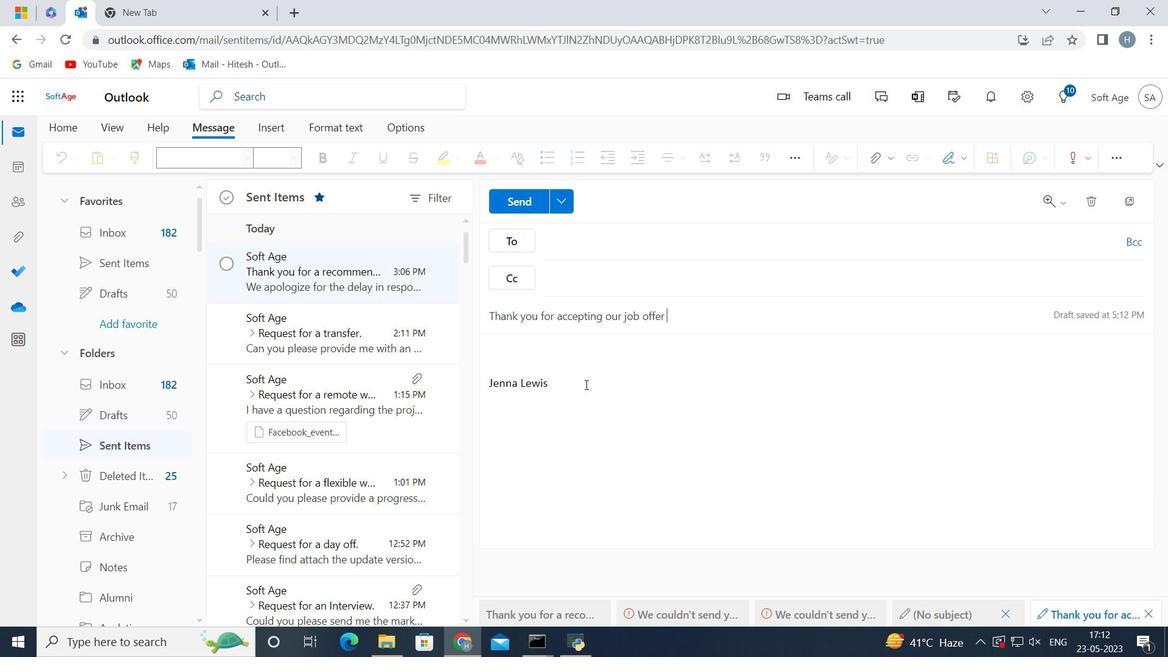 
Action: Key pressed <Key.backspace><Key.backspace><Key.backspace><Key.backspace><Key.backspace><Key.backspace><Key.backspace><Key.backspace><Key.backspace><Key.backspace><Key.backspace><Key.backspace><Key.backspace><Key.backspace><Key.backspace><Key.backspace><Key.backspace><Key.backspace><Key.backspace><Key.backspace><Key.backspace><Key.backspace><Key.backspace><Key.backspace><Key.backspace><Key.backspace><Key.backspace><Key.backspace><Key.backspace><Key.backspace><Key.shift_r>I<Key.space>would
Screenshot: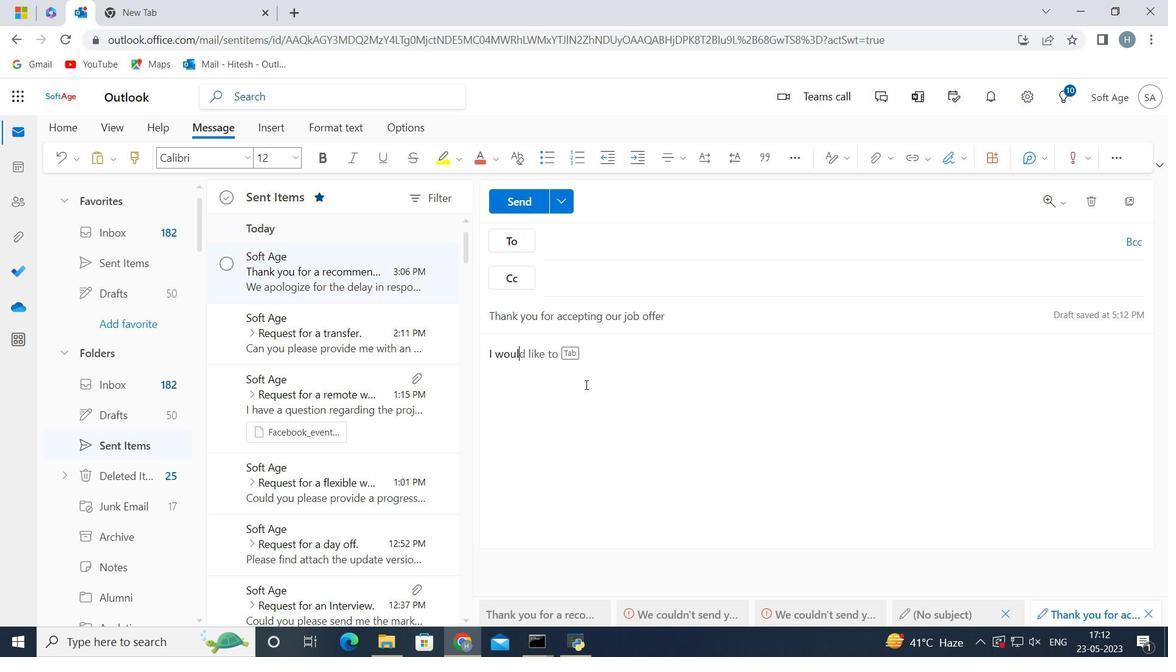 
Action: Mouse moved to (586, 385)
Screenshot: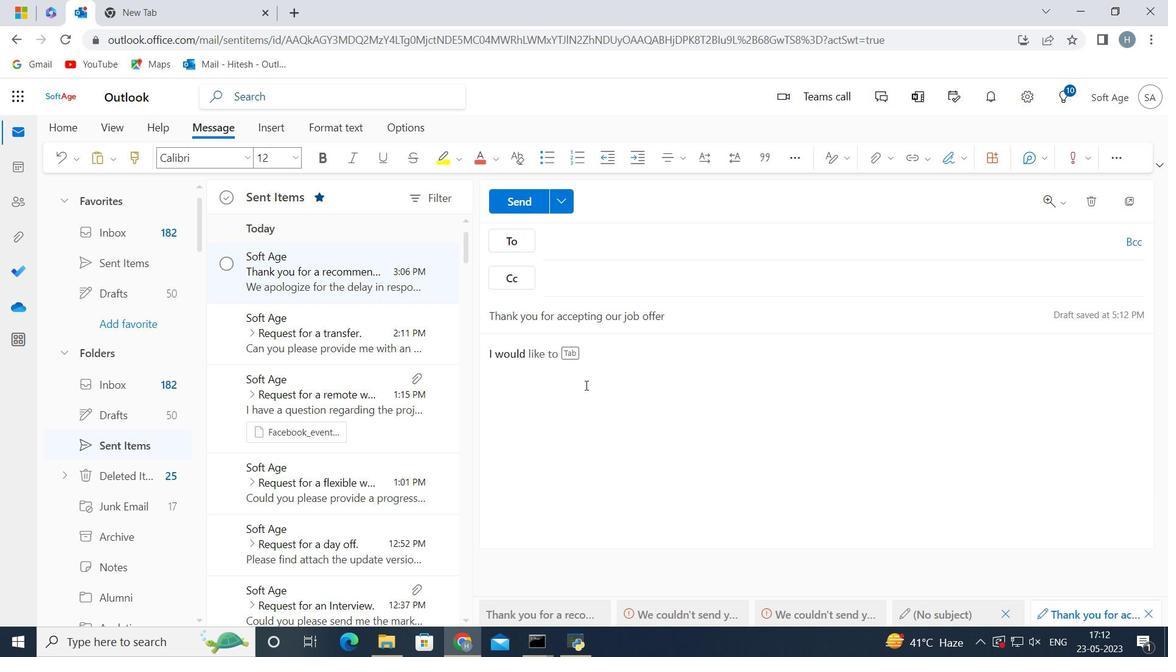 
Action: Key pressed <Key.space>appreciate
Screenshot: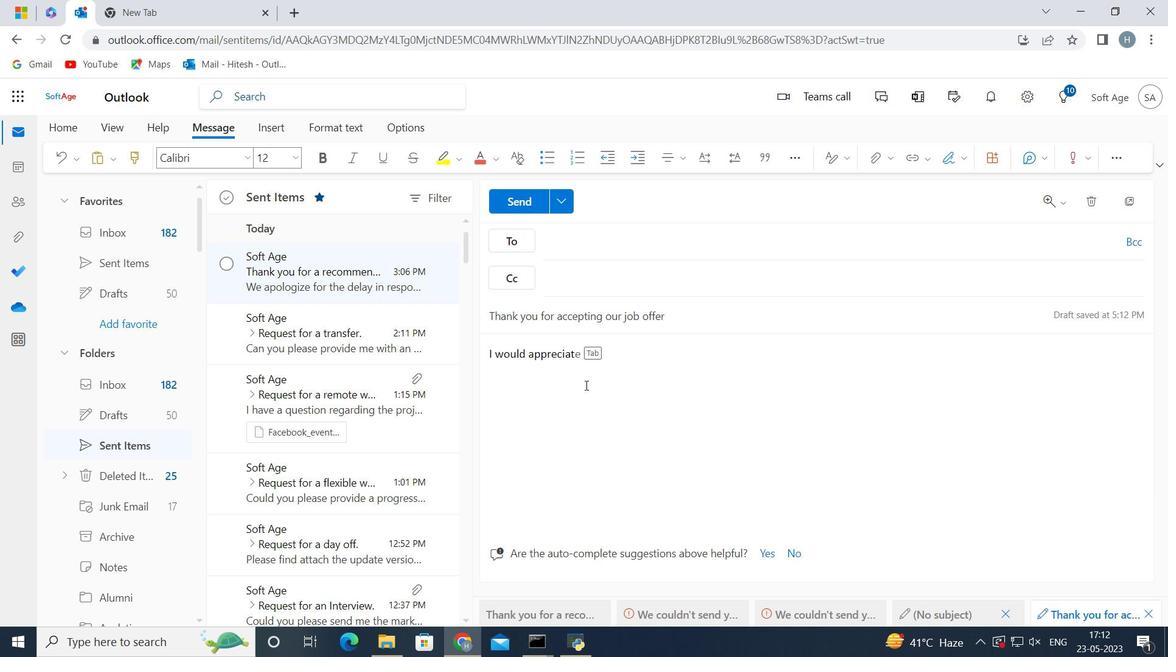 
Action: Mouse moved to (592, 381)
Screenshot: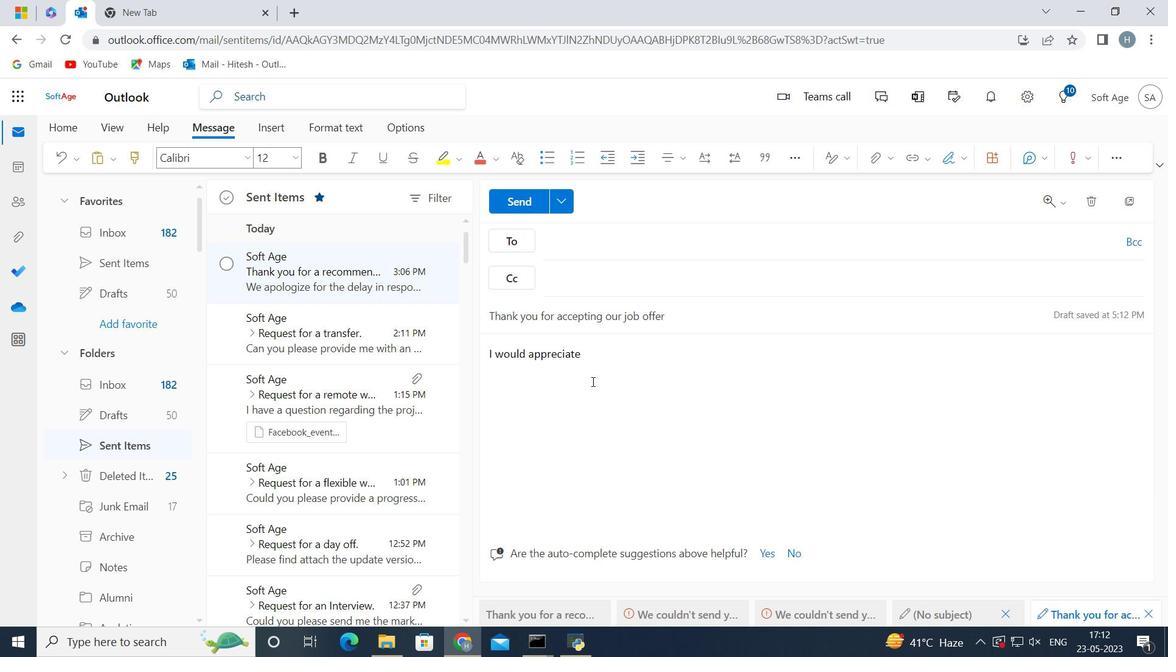 
Action: Key pressed <Key.space>it<Key.space>if<Key.space>you<Key.space>c
Screenshot: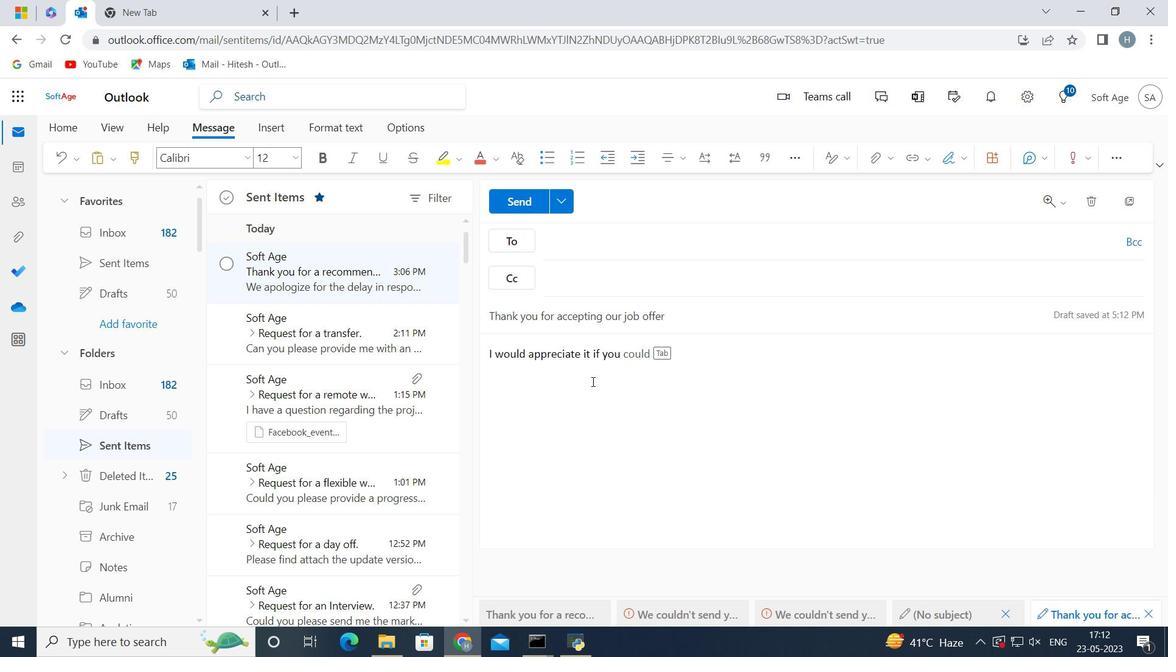 
Action: Mouse moved to (592, 381)
Screenshot: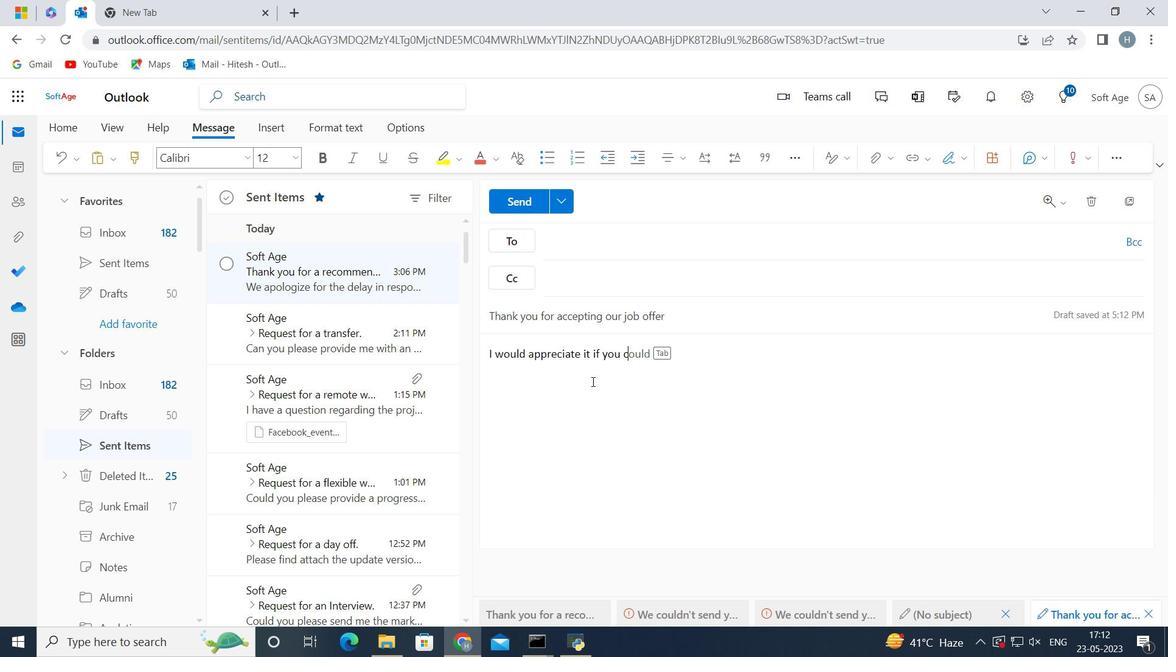 
Action: Key pressed ould<Key.space>send<Key.space>me<Key.space>the<Key.space>upd
Screenshot: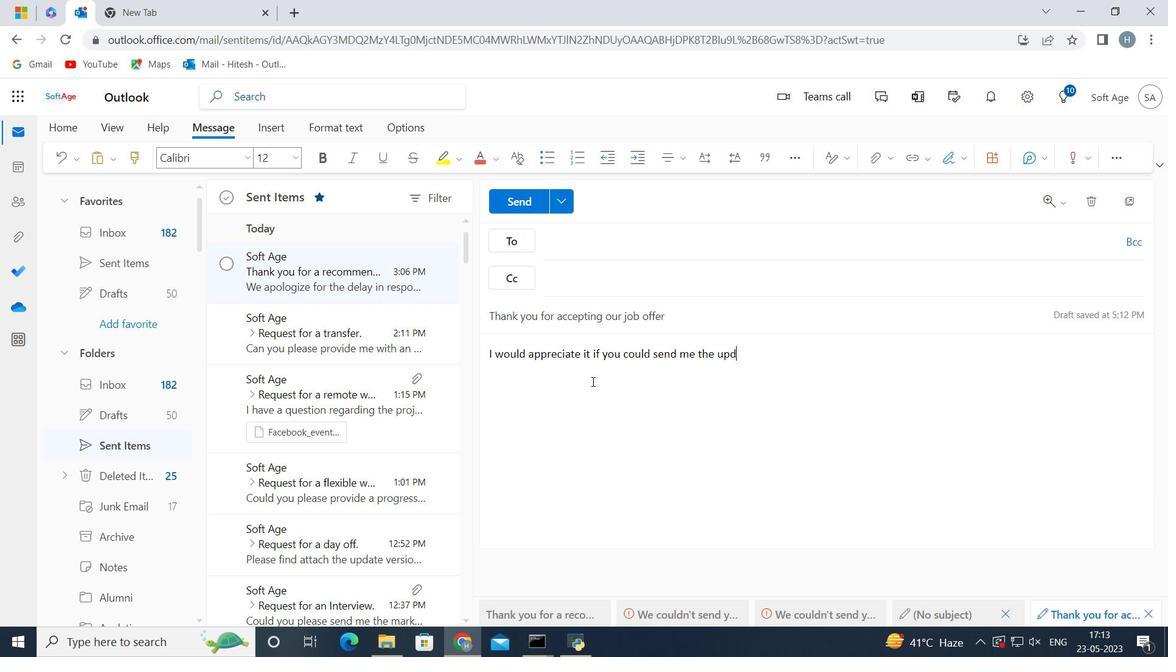 
Action: Mouse moved to (592, 381)
Screenshot: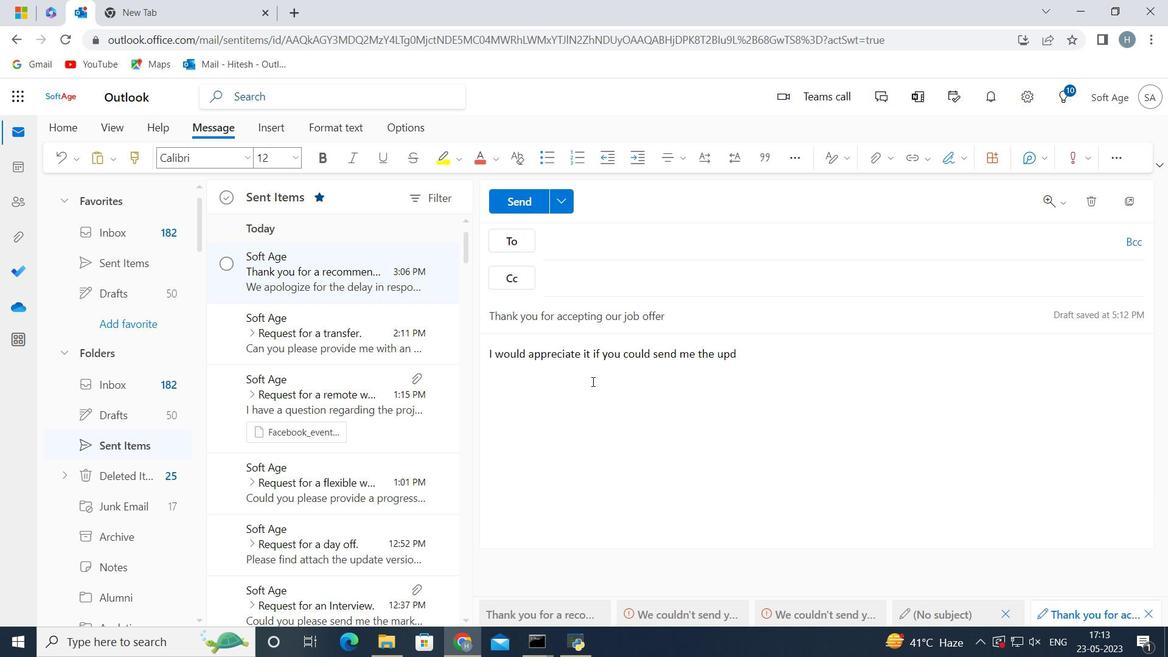 
Action: Key pressed ated<Key.space>budget<Key.space>re
Screenshot: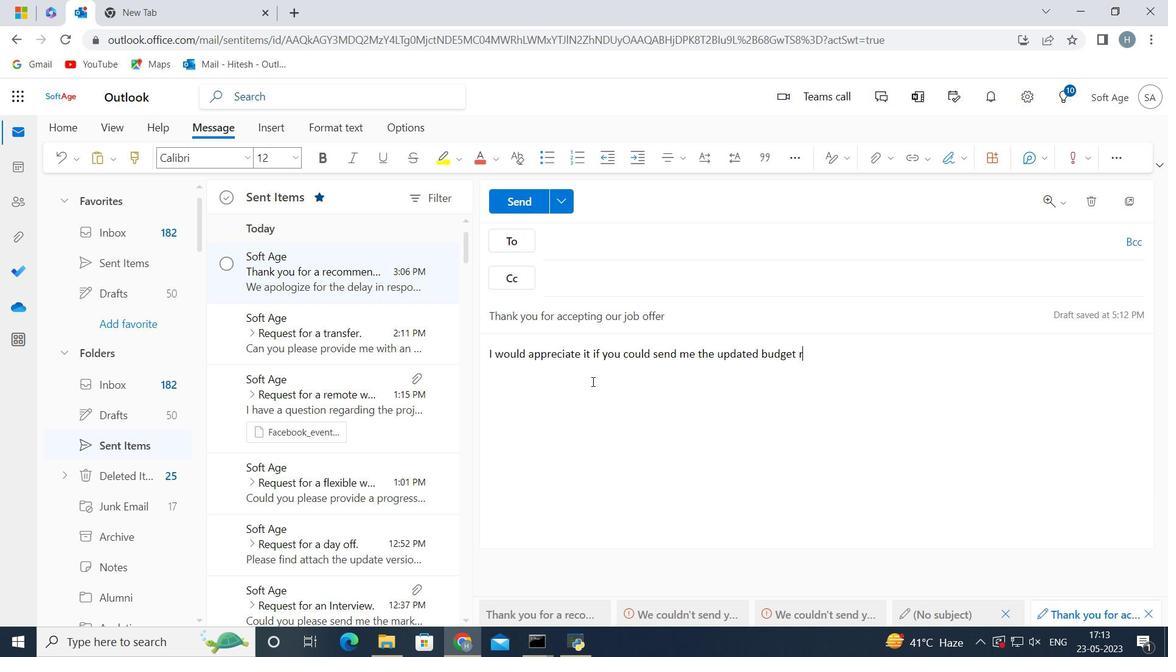 
Action: Mouse moved to (592, 392)
Screenshot: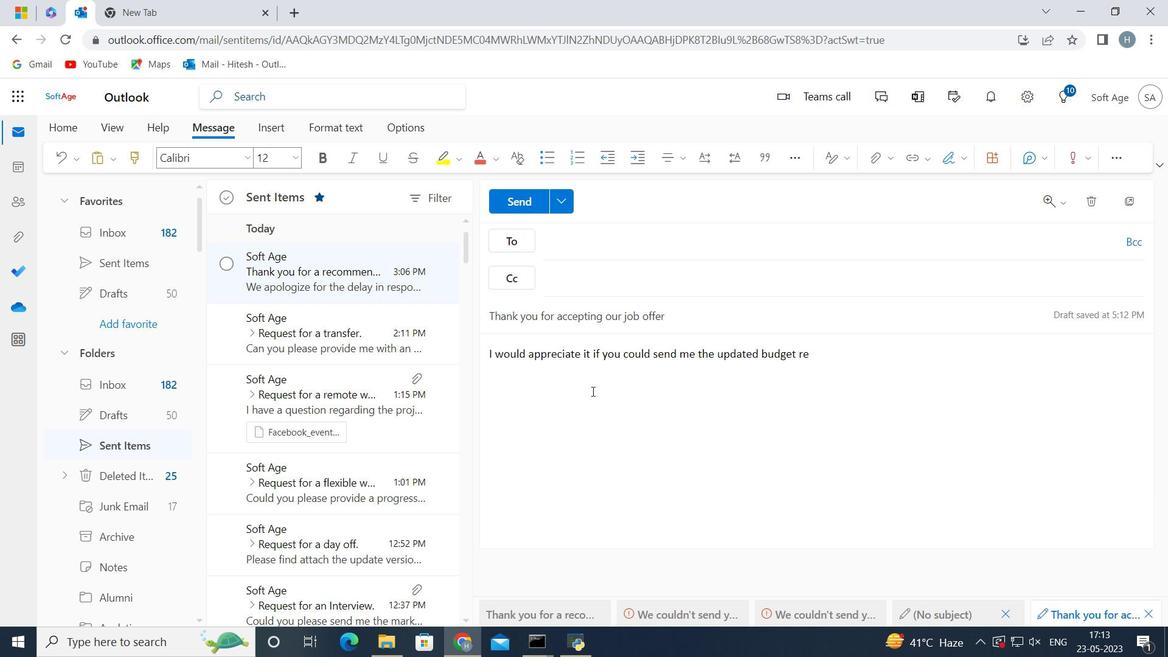
Action: Key pressed port<Key.space>
Screenshot: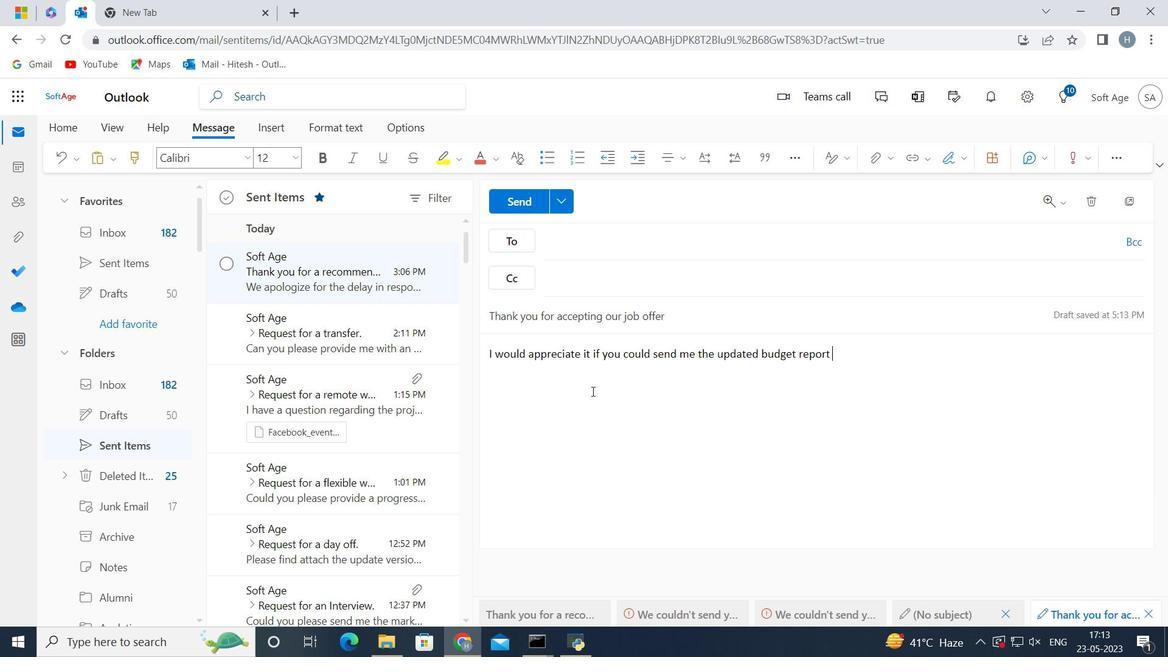 
Action: Mouse moved to (579, 242)
Screenshot: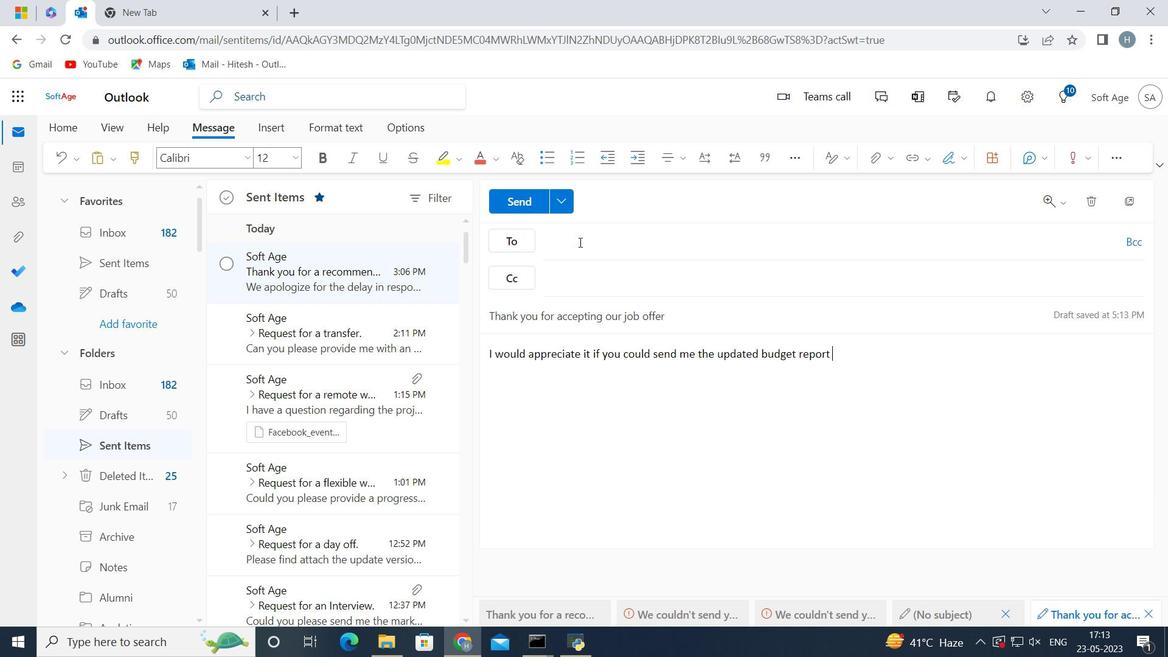 
Action: Mouse pressed left at (579, 242)
Screenshot: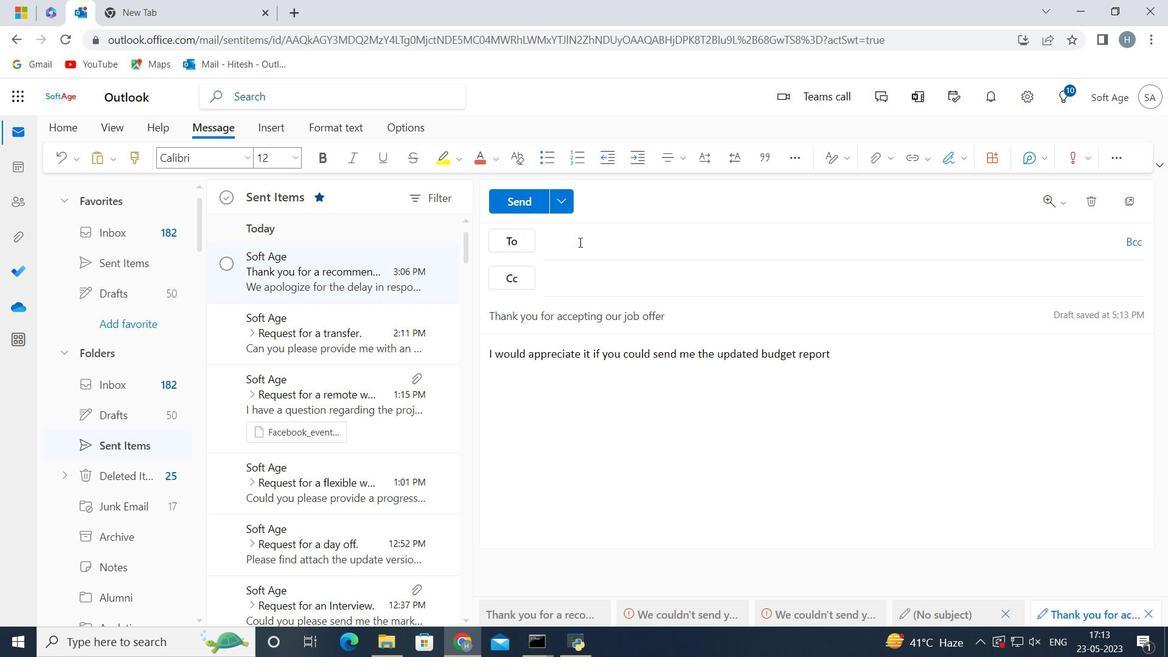
Action: Key pressed softage.2<Key.shift>@softage.net
Screenshot: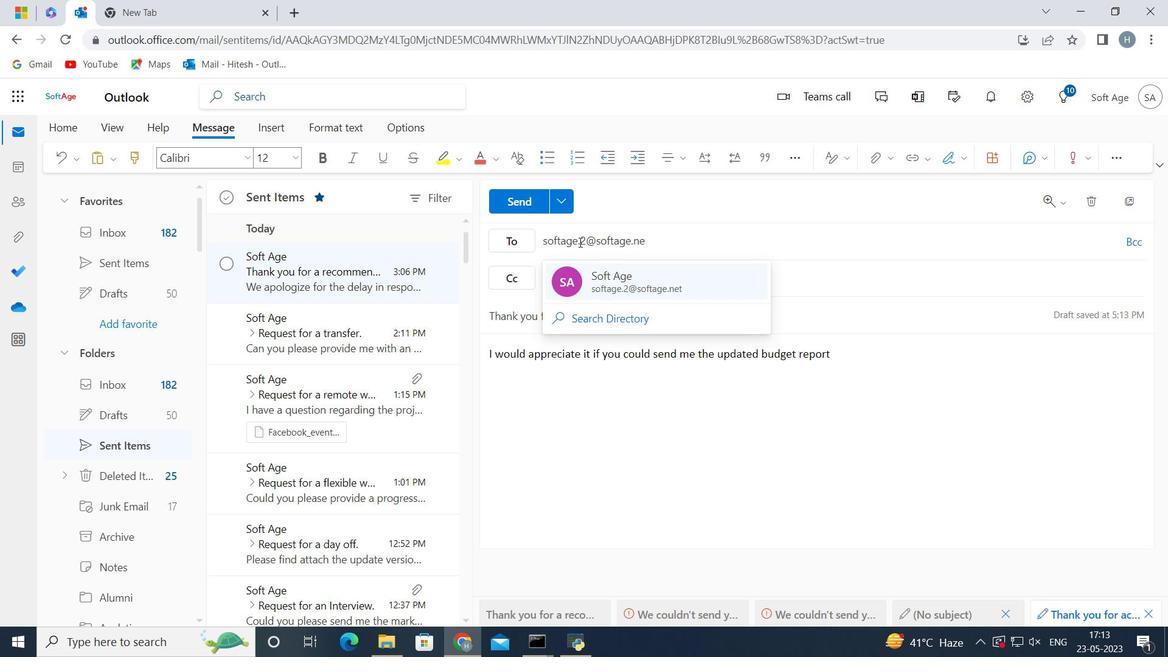 
Action: Mouse moved to (577, 271)
Screenshot: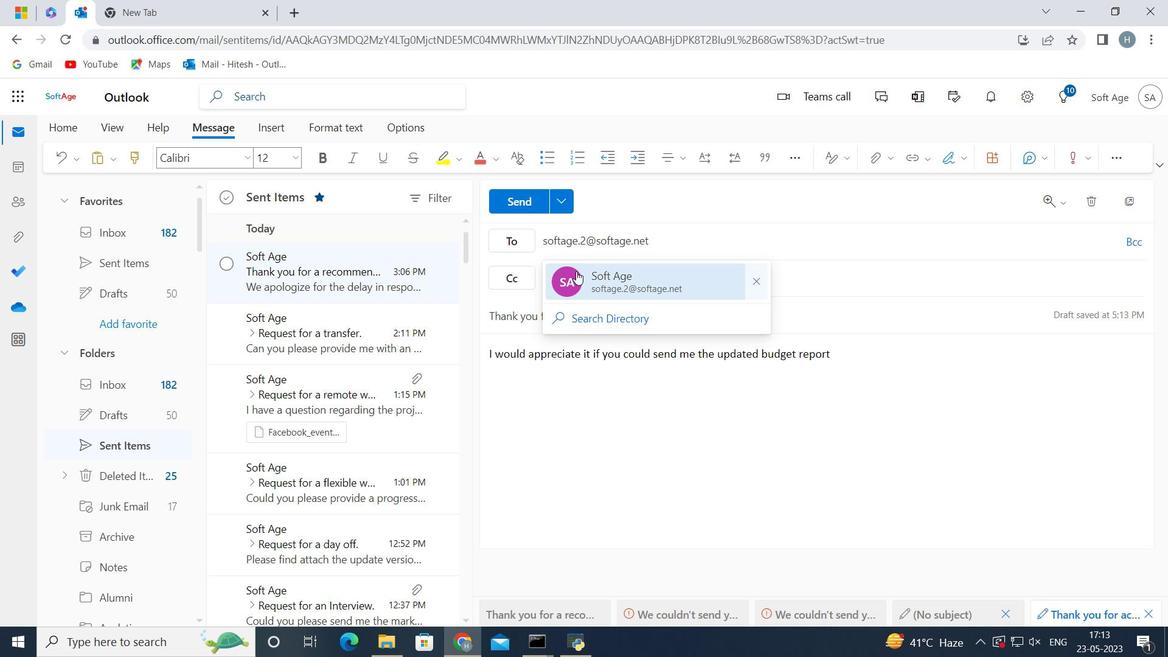 
Action: Mouse pressed left at (577, 271)
Screenshot: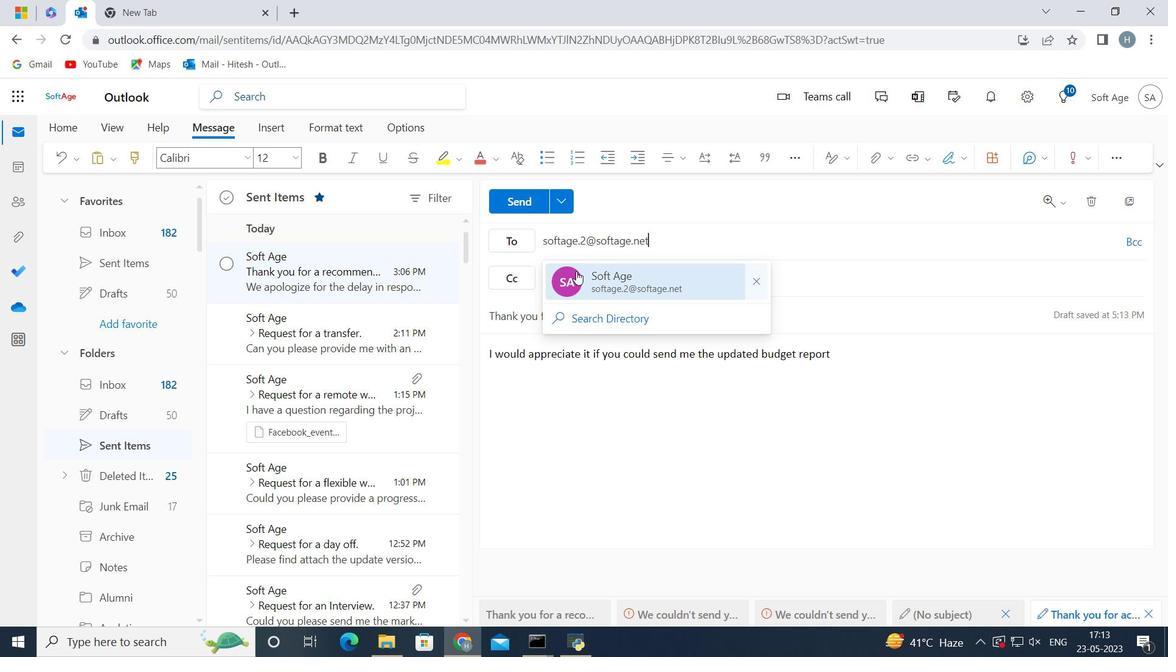 
Action: Mouse moved to (526, 201)
Screenshot: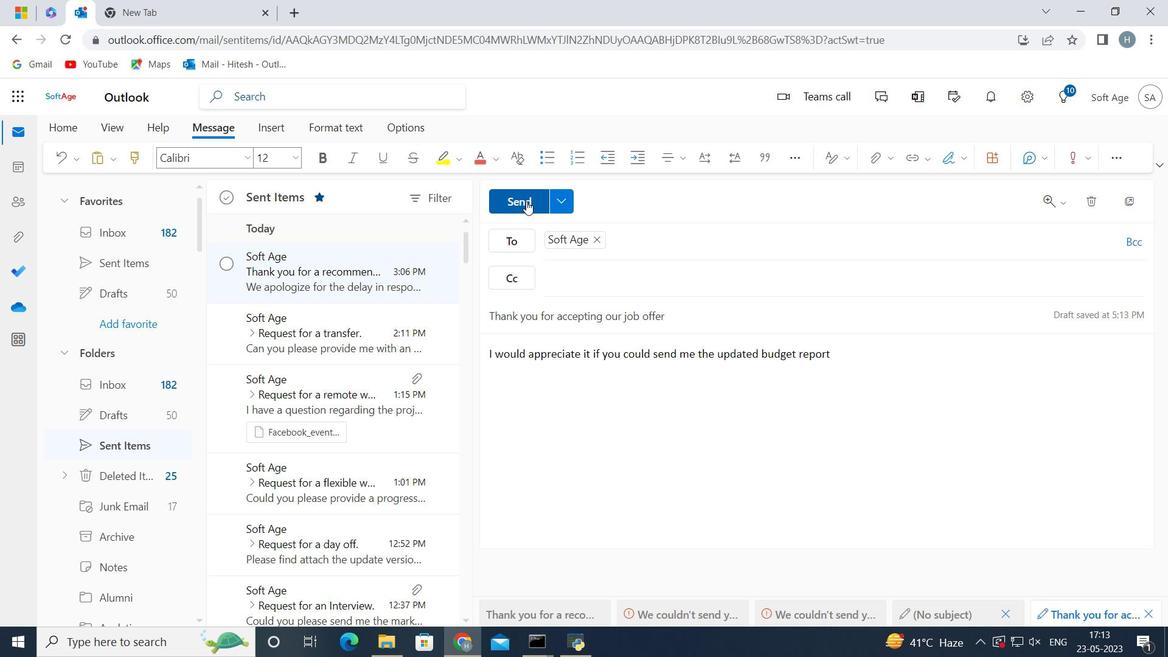 
Action: Mouse pressed left at (526, 201)
Screenshot: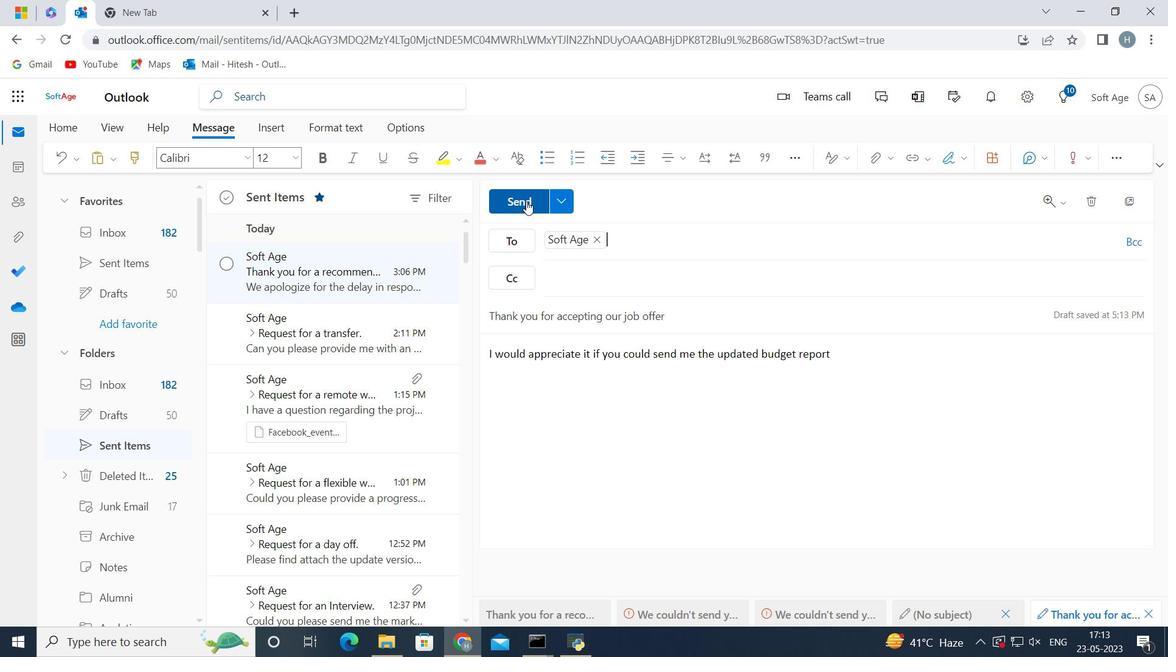 
Action: Mouse moved to (348, 271)
Screenshot: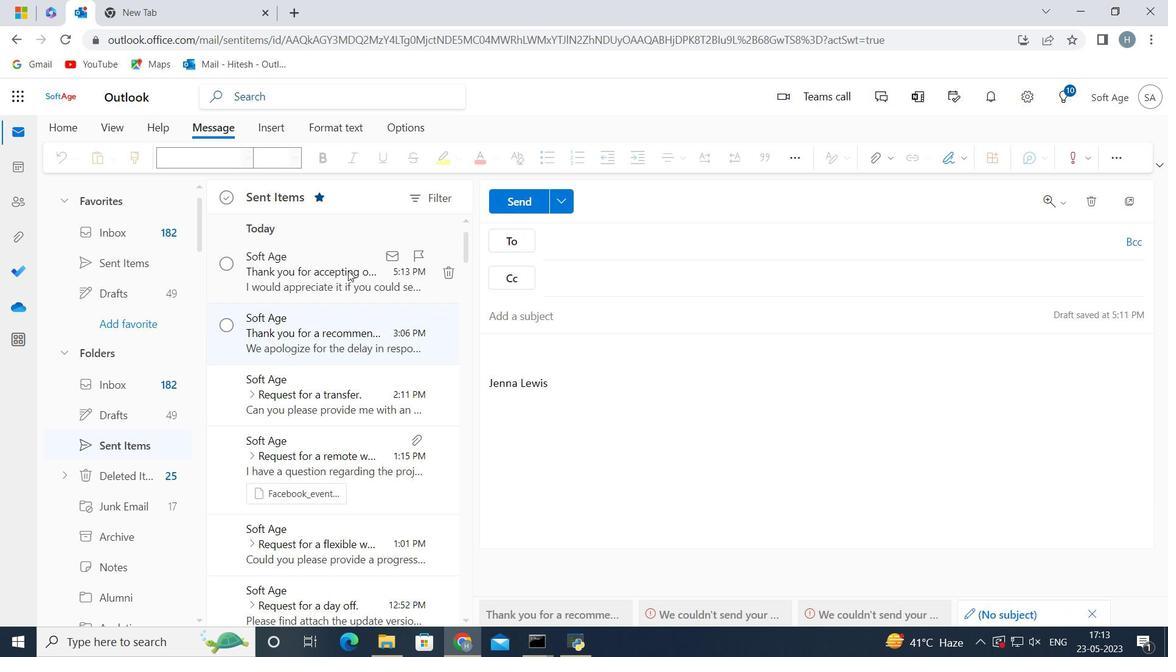 
Action: Mouse pressed left at (348, 271)
Screenshot: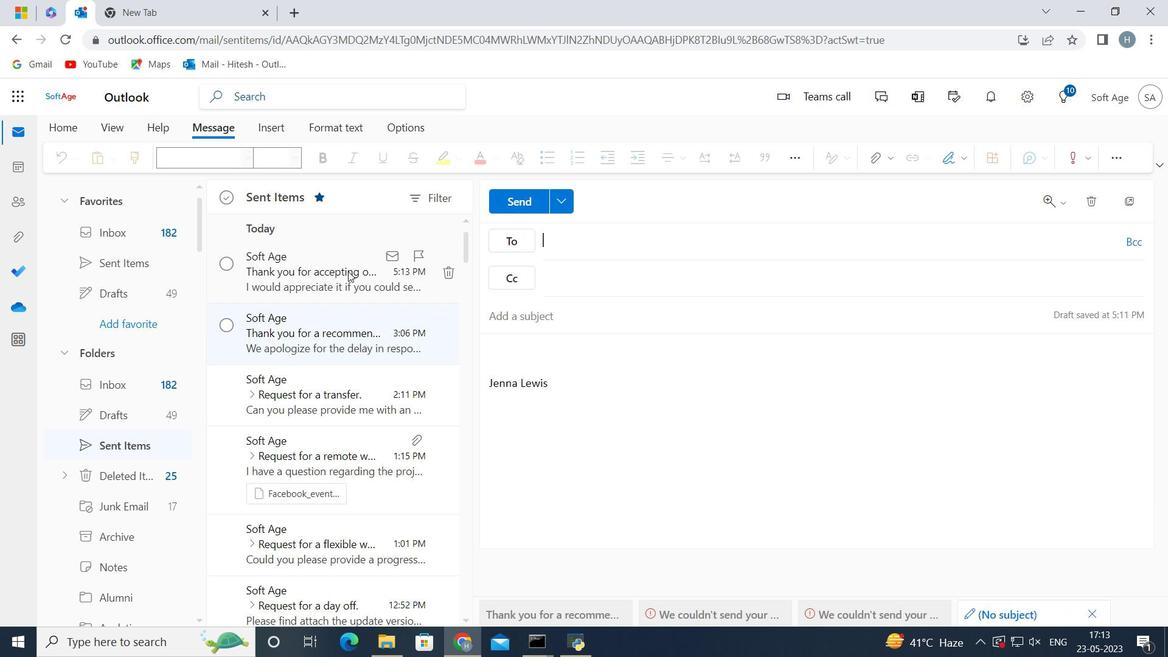 
Action: Mouse moved to (507, 160)
Screenshot: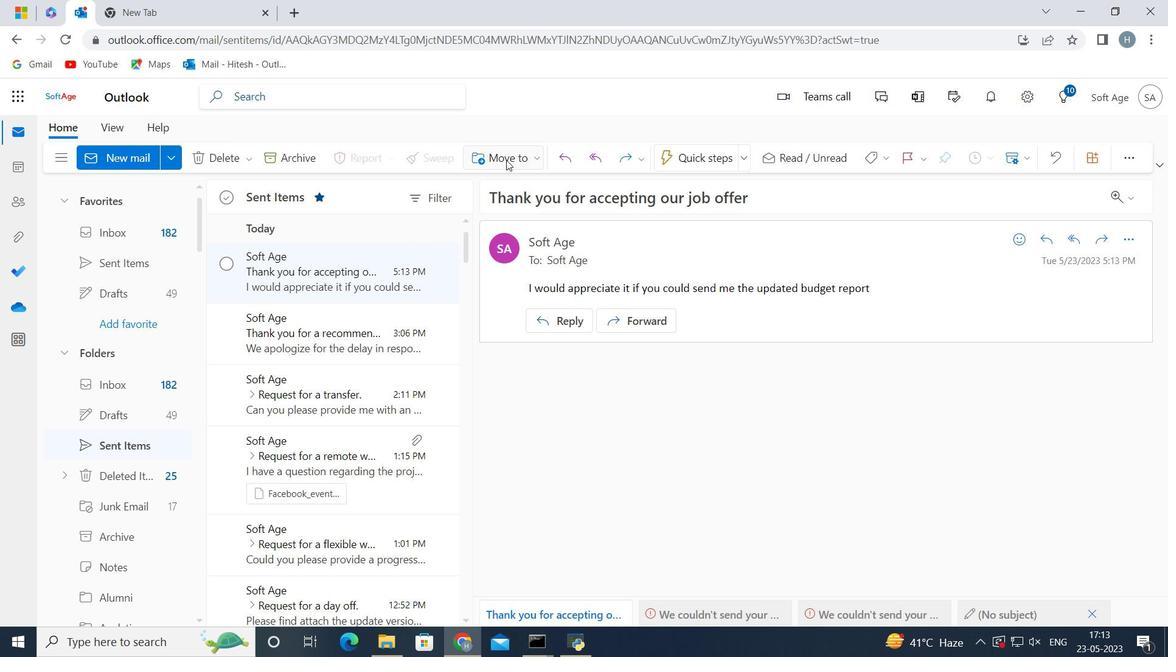 
Action: Mouse pressed left at (507, 160)
Screenshot: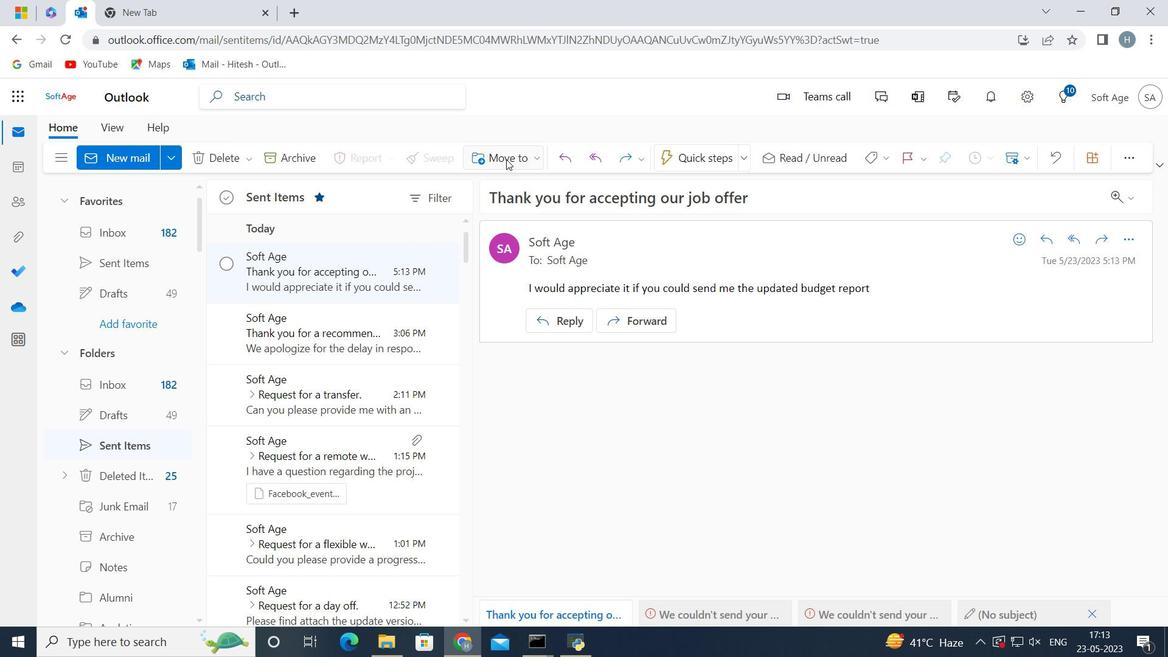 
Action: Mouse moved to (508, 180)
Screenshot: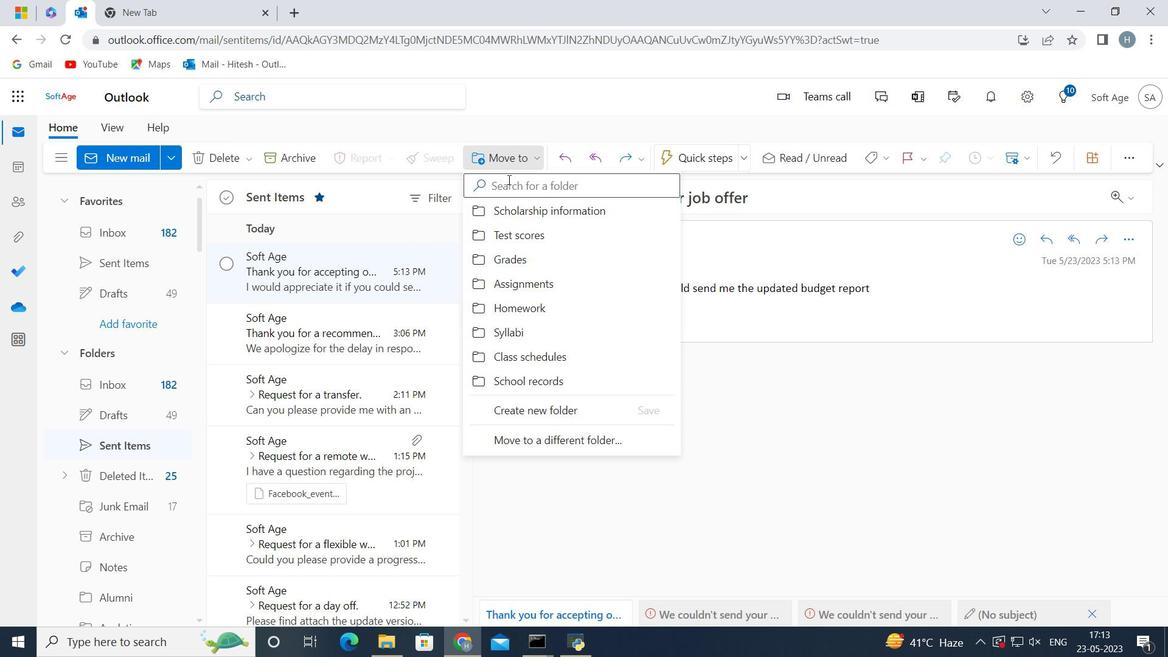 
Action: Mouse pressed left at (508, 180)
Screenshot: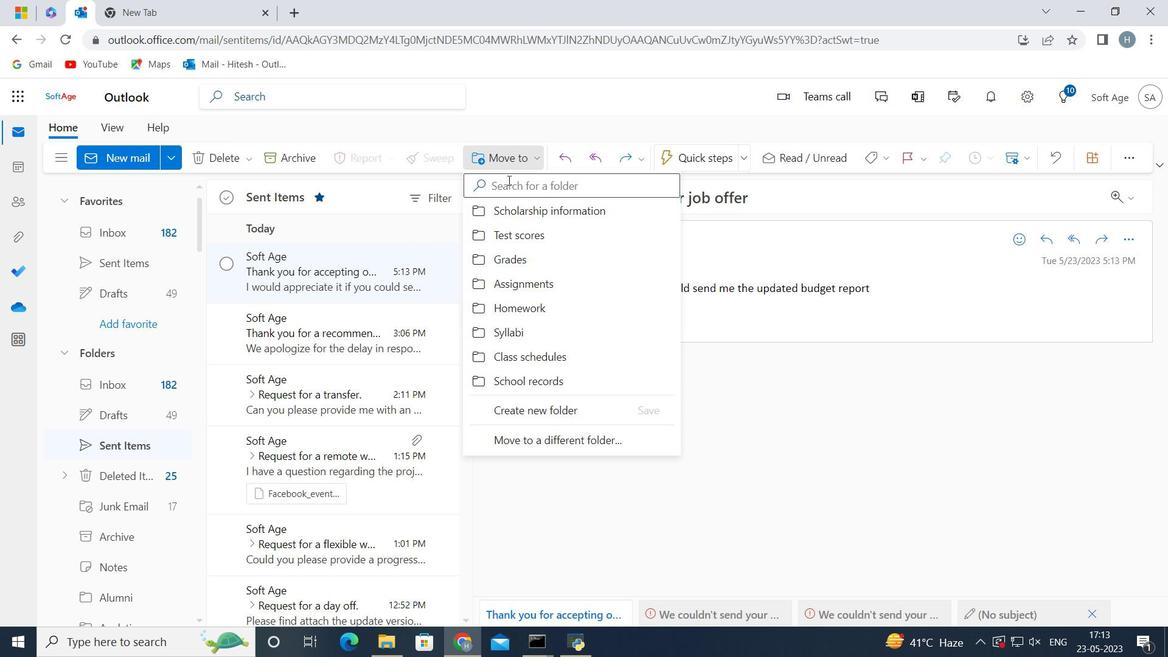 
Action: Key pressed <Key.shift>
Screenshot: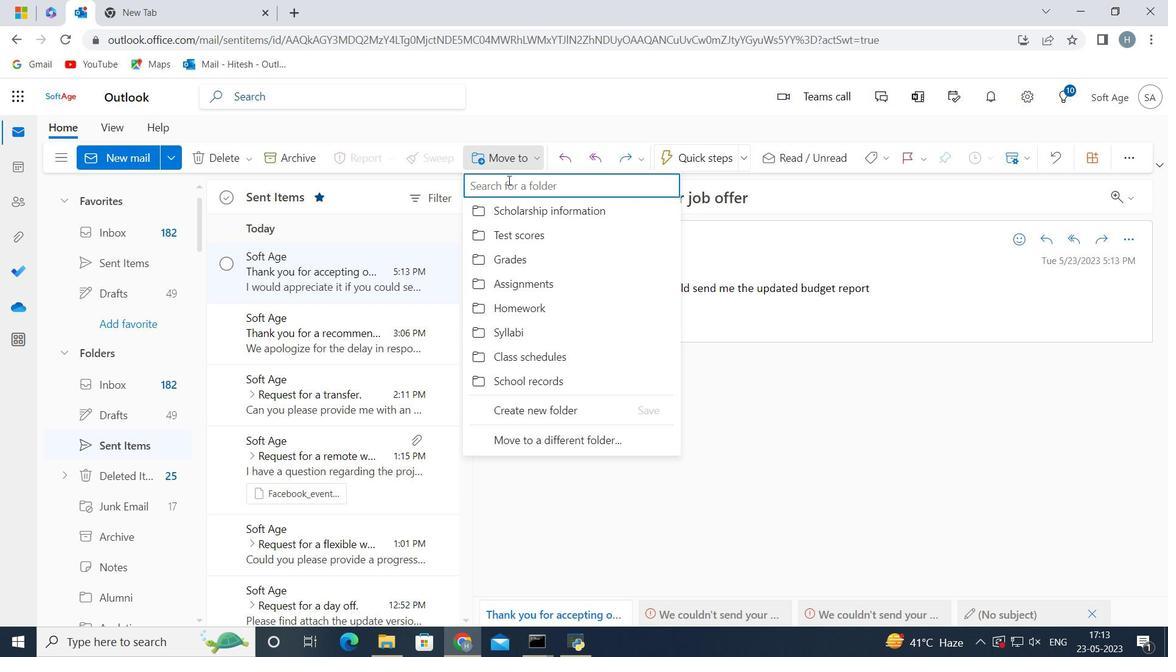 
Action: Mouse moved to (509, 182)
Screenshot: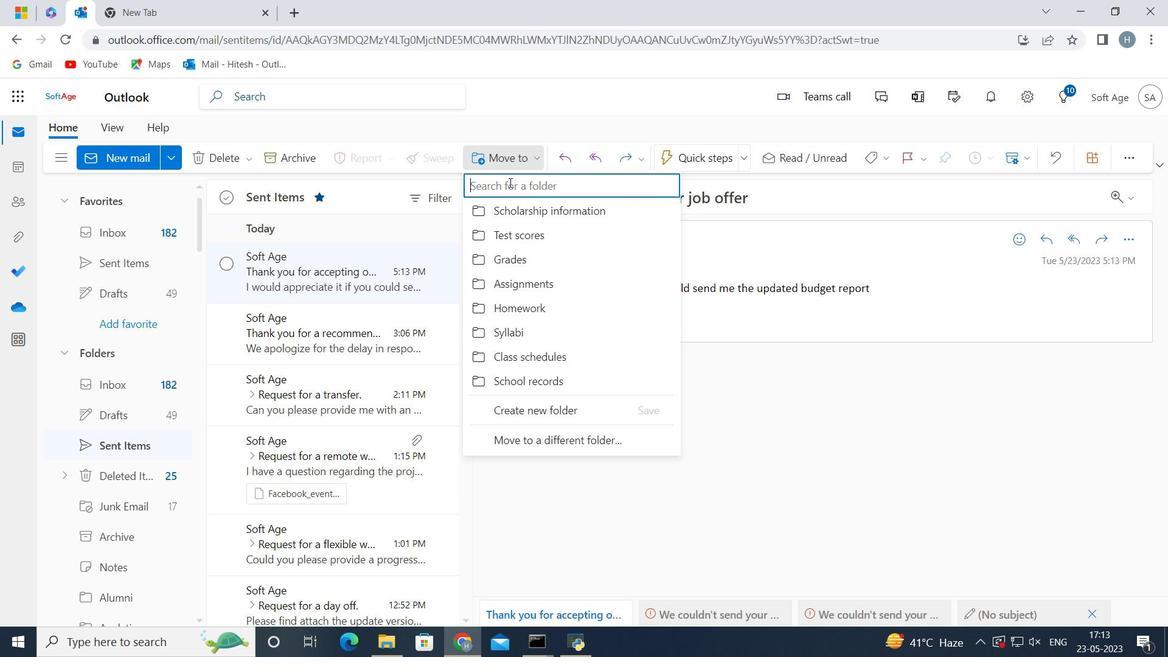 
Action: Key pressed F
Screenshot: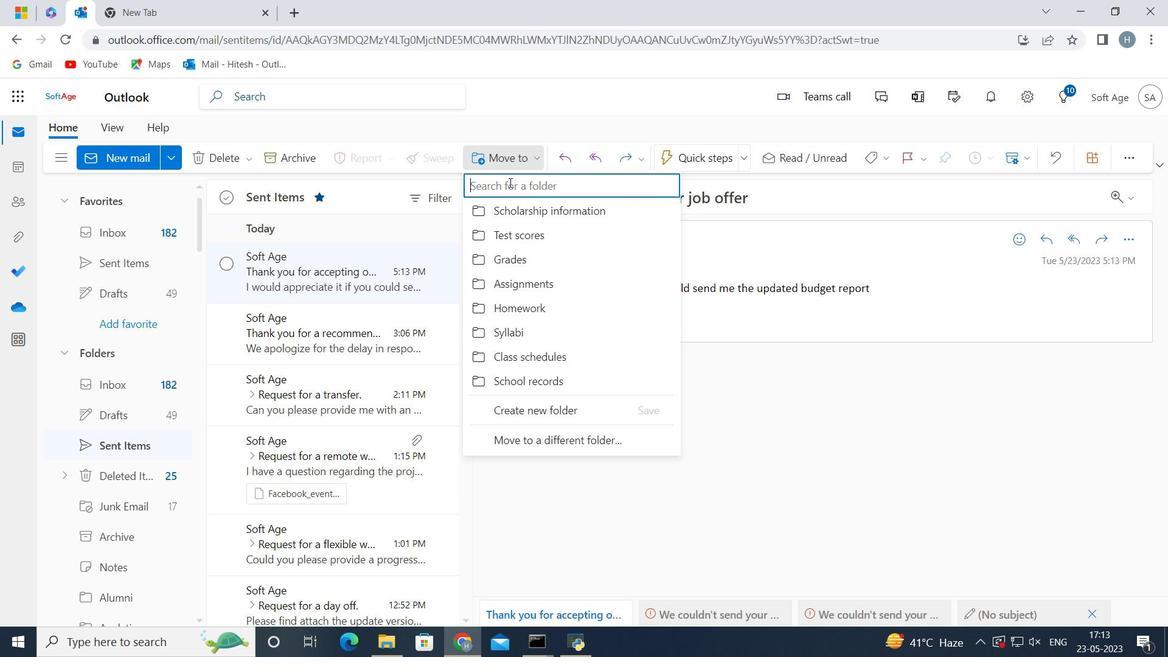 
Action: Mouse moved to (510, 184)
Screenshot: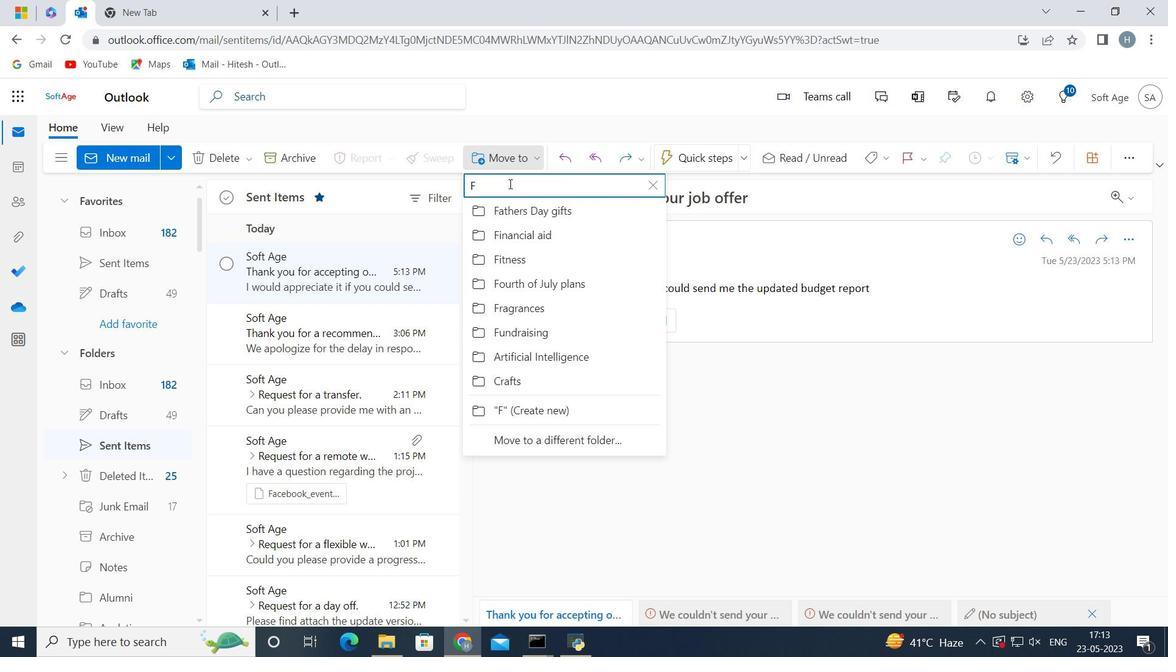 
Action: Key pressed inancial<Key.space>ai
Screenshot: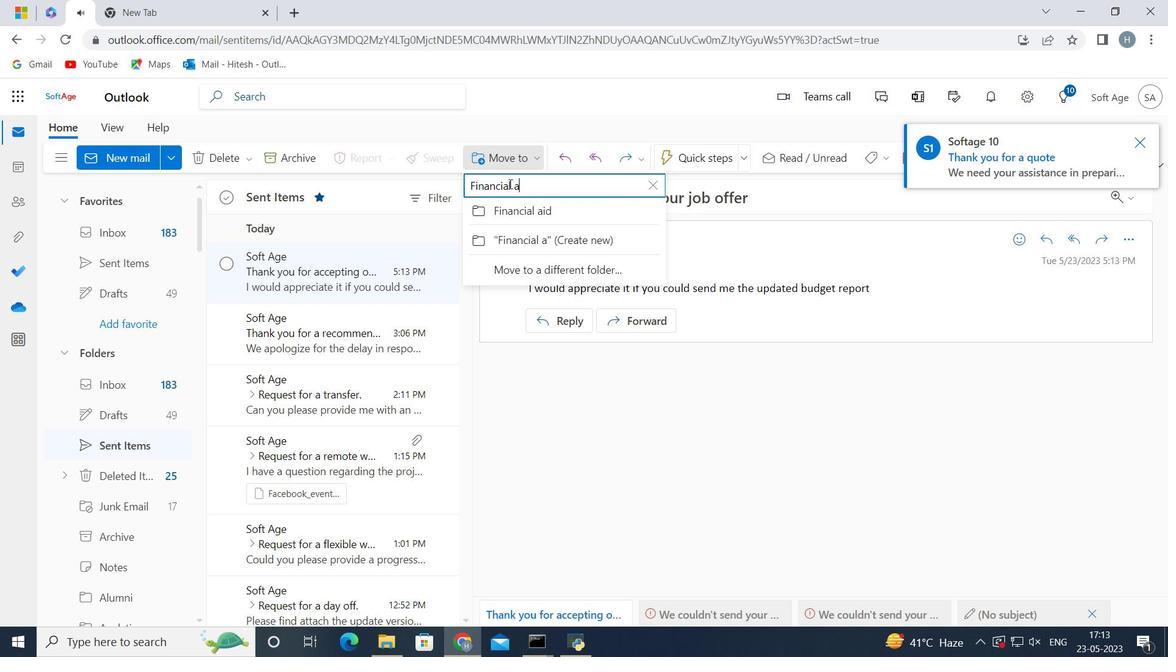 
Action: Mouse moved to (510, 184)
Screenshot: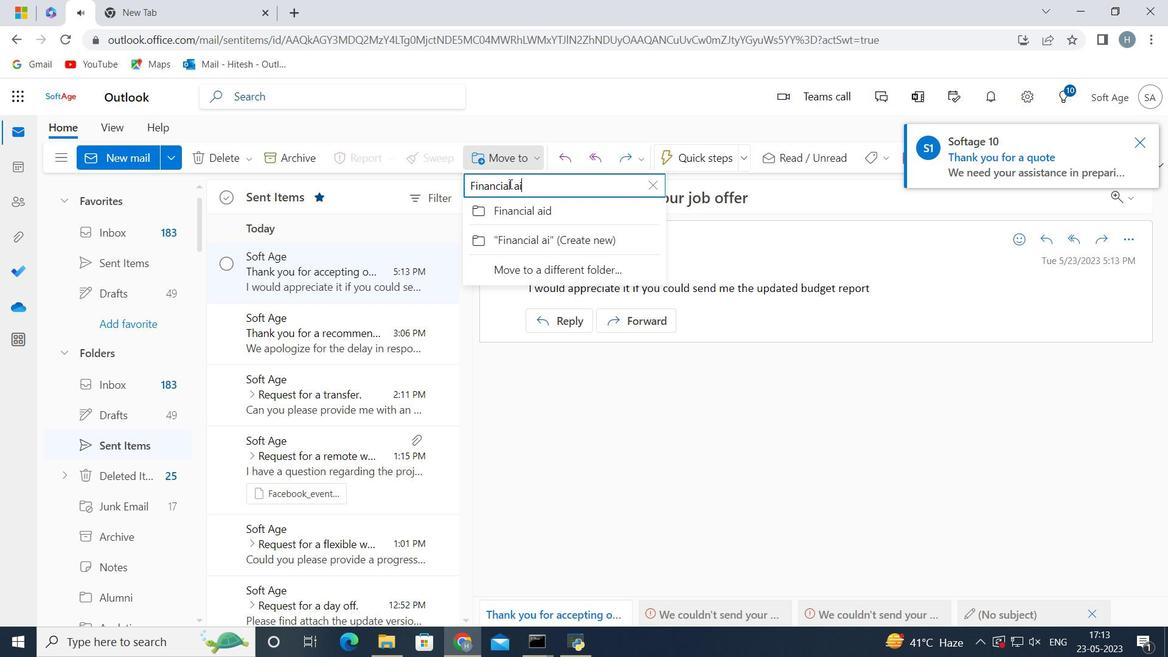 
Action: Key pressed d
Screenshot: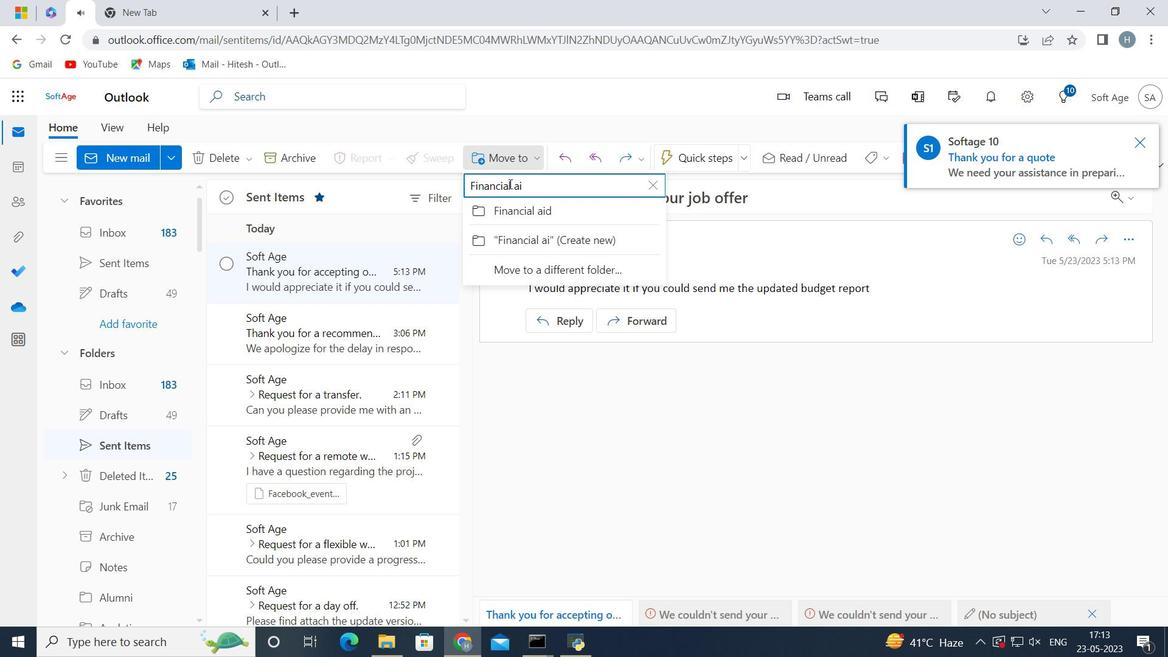 
Action: Mouse moved to (476, 208)
Screenshot: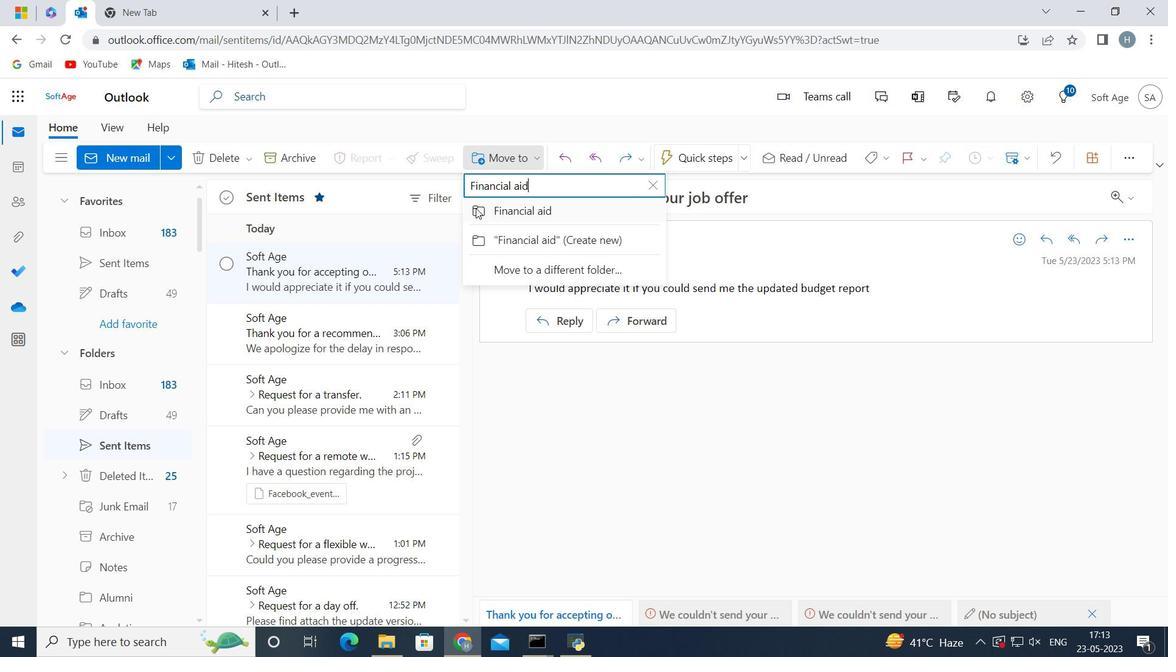 
Action: Mouse pressed left at (476, 208)
Screenshot: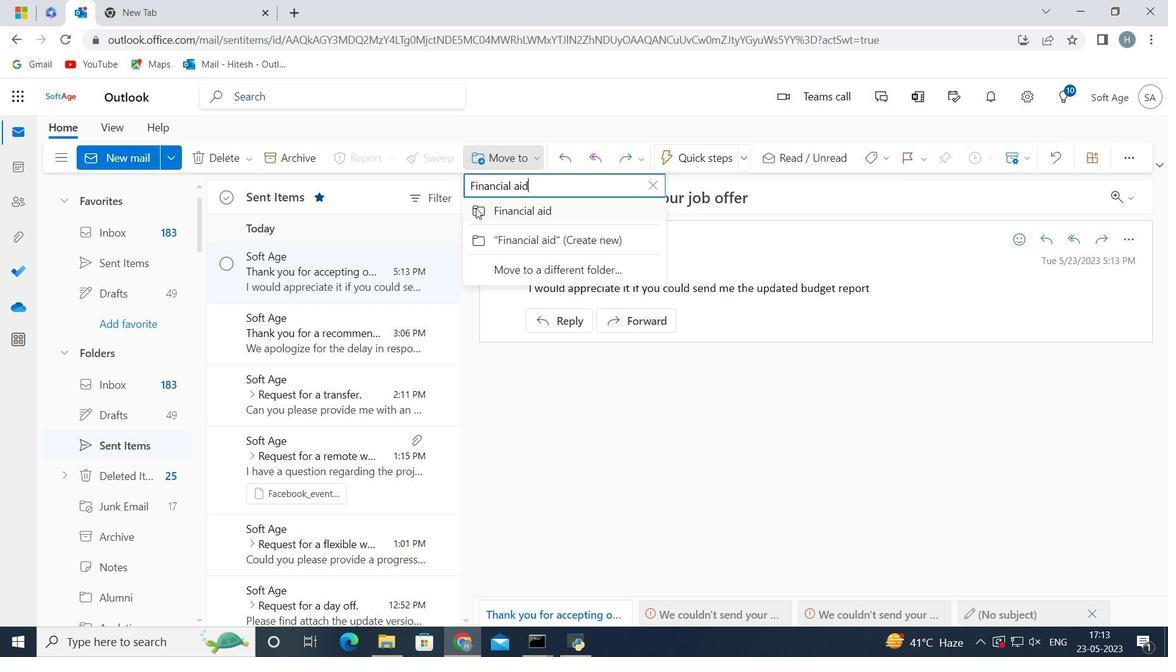 
Action: Mouse moved to (561, 384)
Screenshot: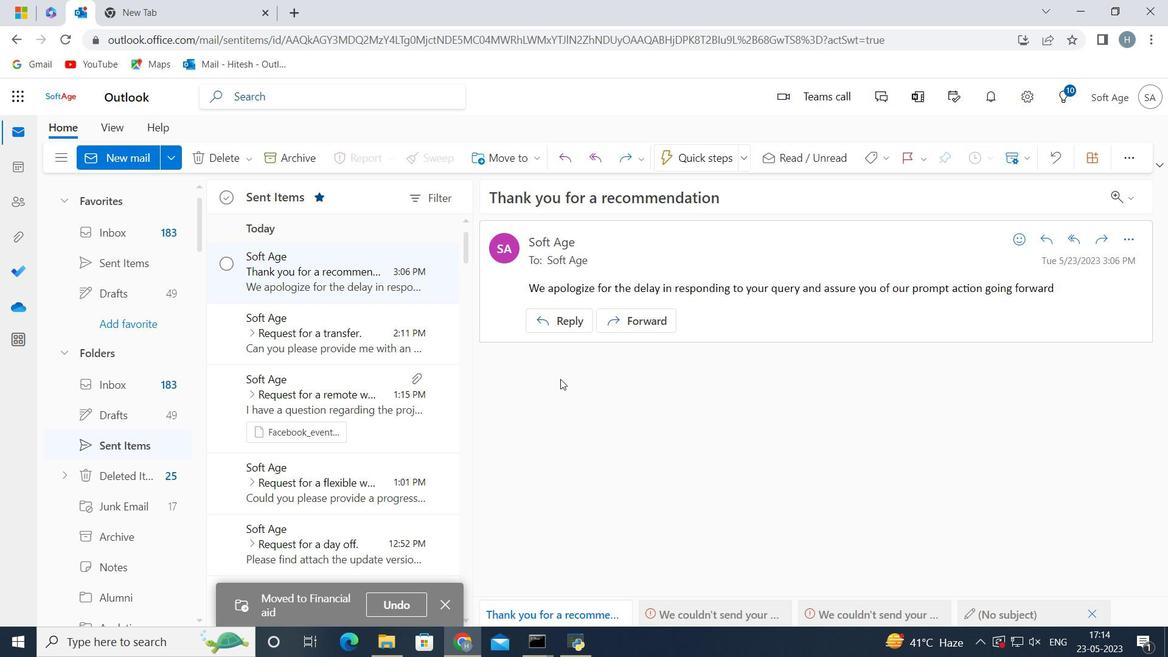 
